 Task: Add a signature Adam Smith containing Regards, Adam Smith to email address softage.10@softage.net and add a label Emergency preparedness
Action: Mouse pressed left at (84, 114)
Screenshot: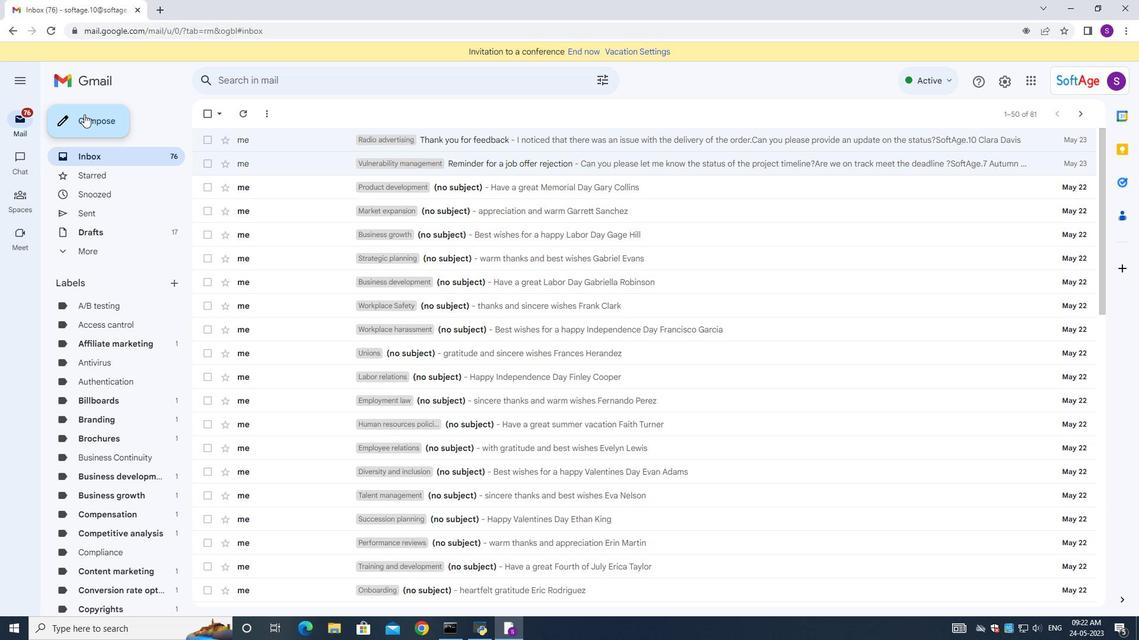 
Action: Mouse moved to (957, 596)
Screenshot: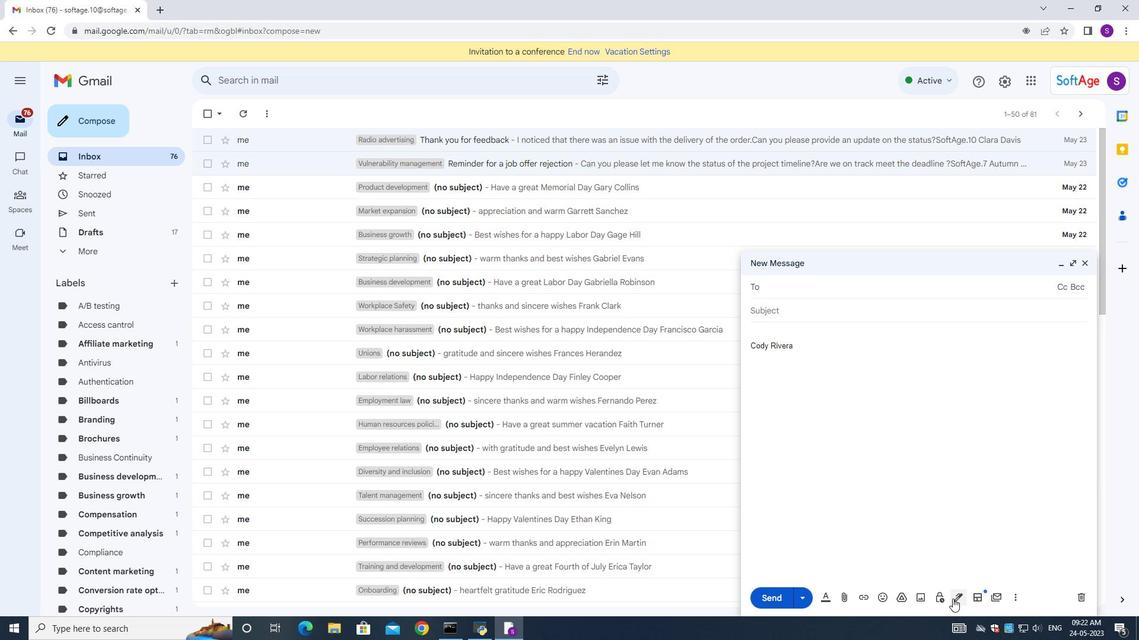 
Action: Mouse pressed left at (957, 596)
Screenshot: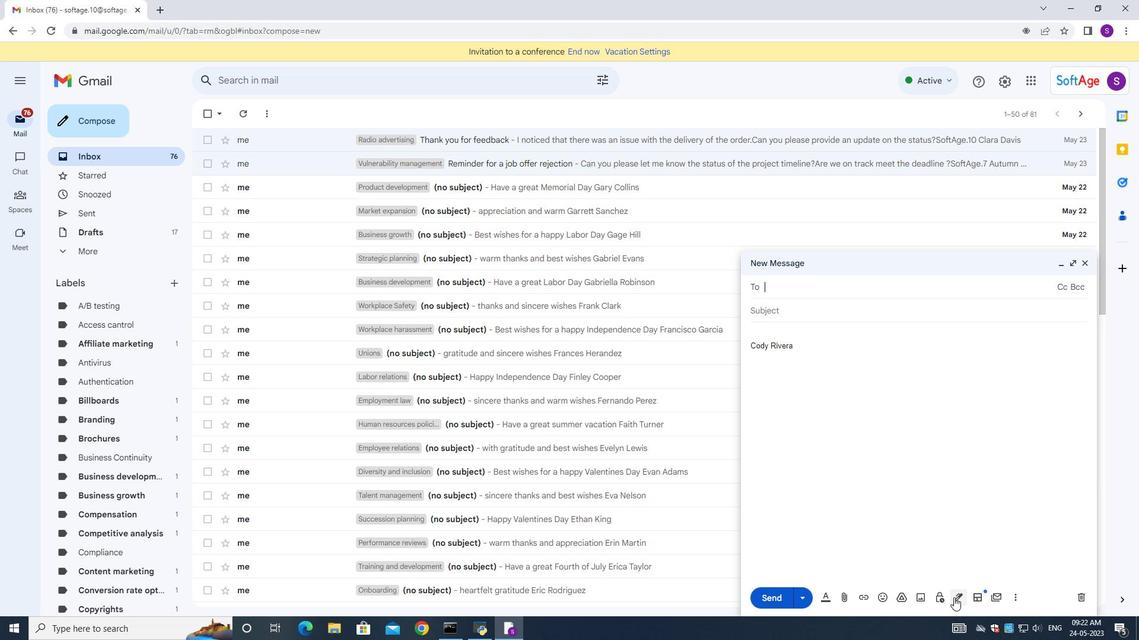 
Action: Mouse moved to (994, 557)
Screenshot: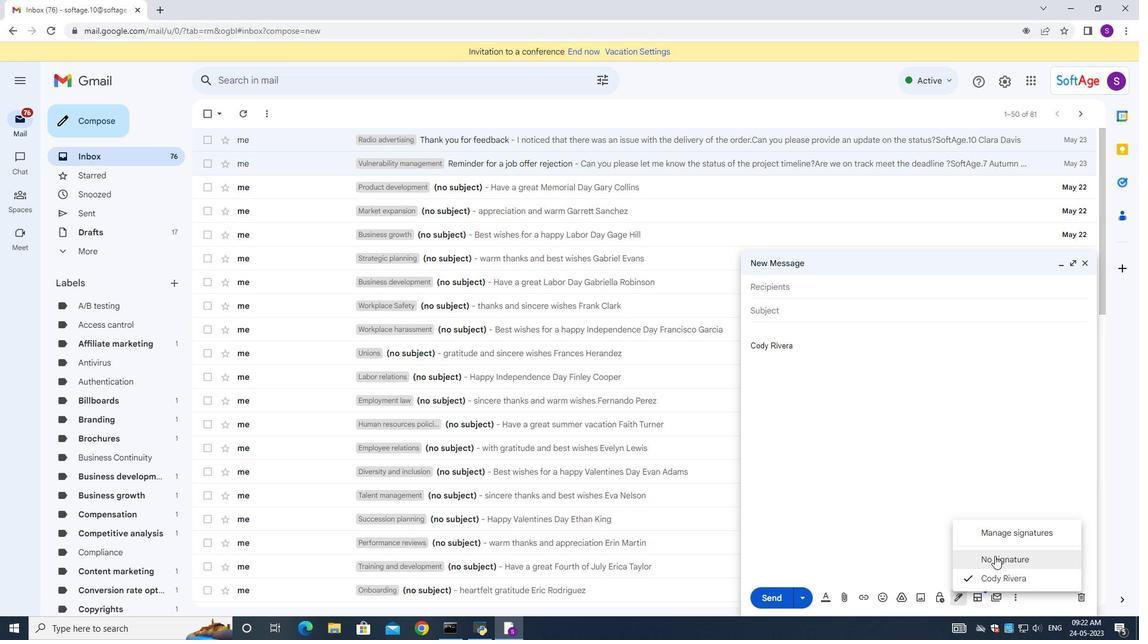 
Action: Mouse pressed left at (994, 557)
Screenshot: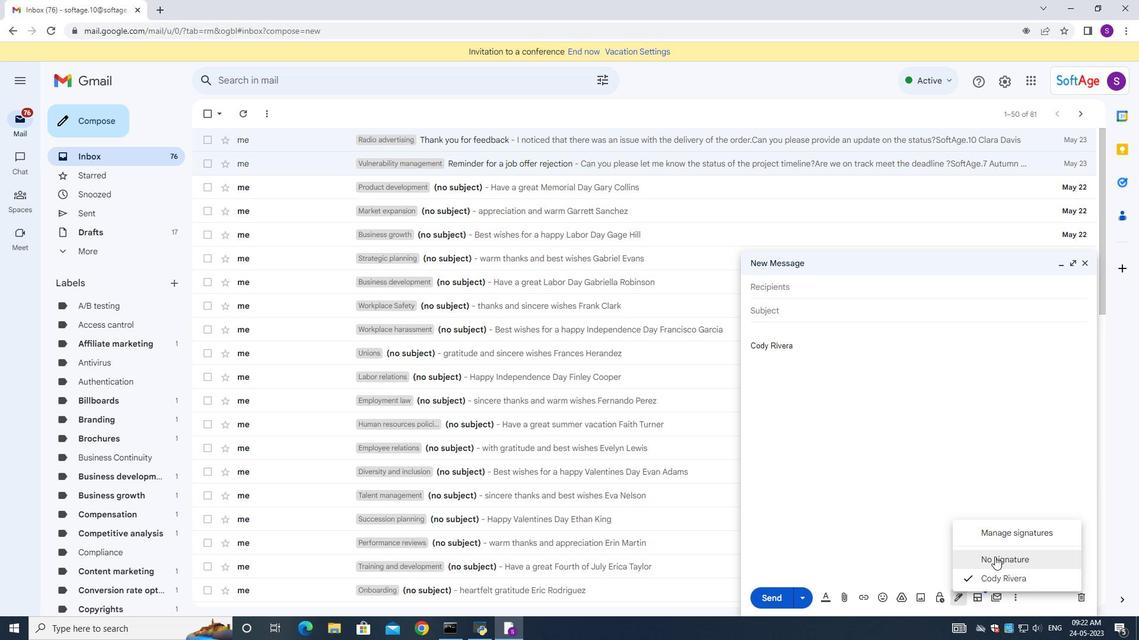 
Action: Mouse moved to (957, 598)
Screenshot: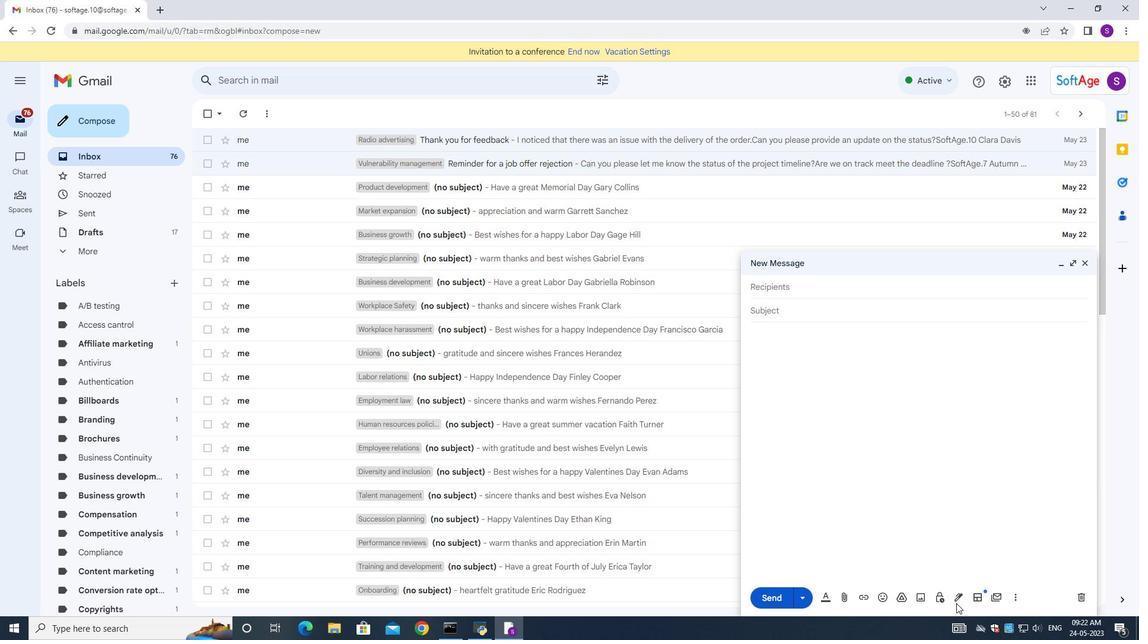 
Action: Mouse pressed left at (957, 598)
Screenshot: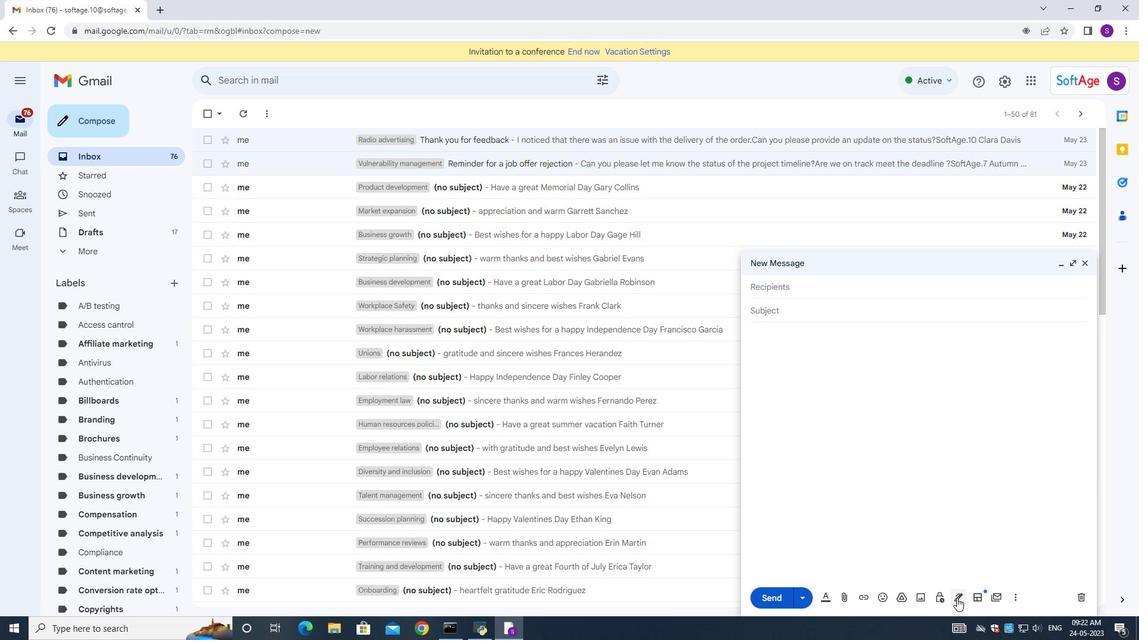 
Action: Mouse moved to (988, 532)
Screenshot: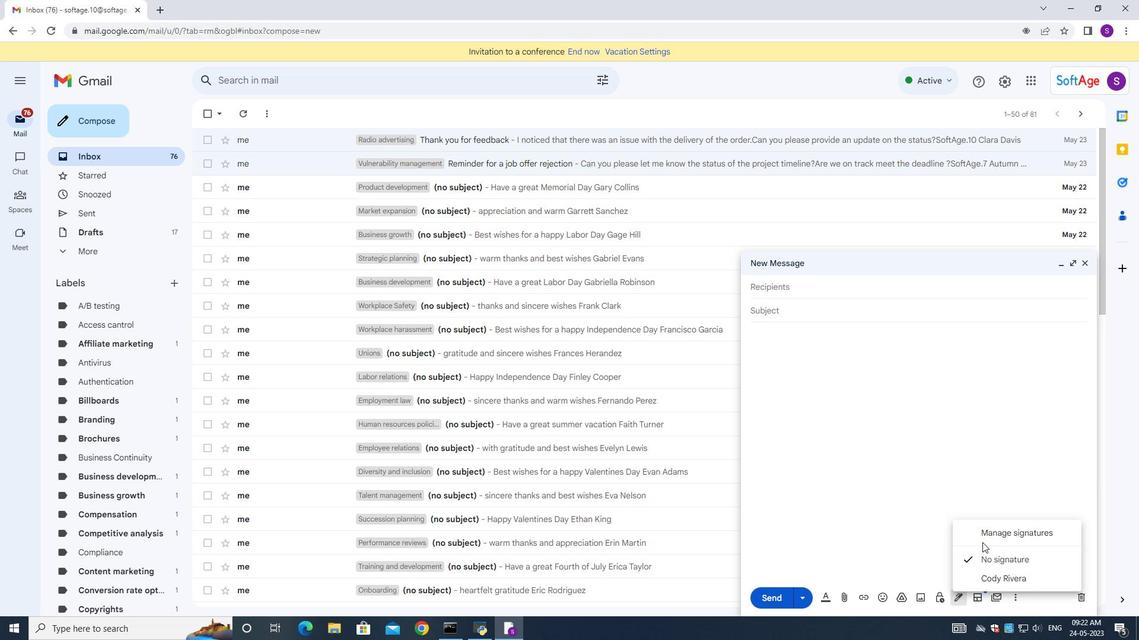 
Action: Mouse pressed left at (988, 532)
Screenshot: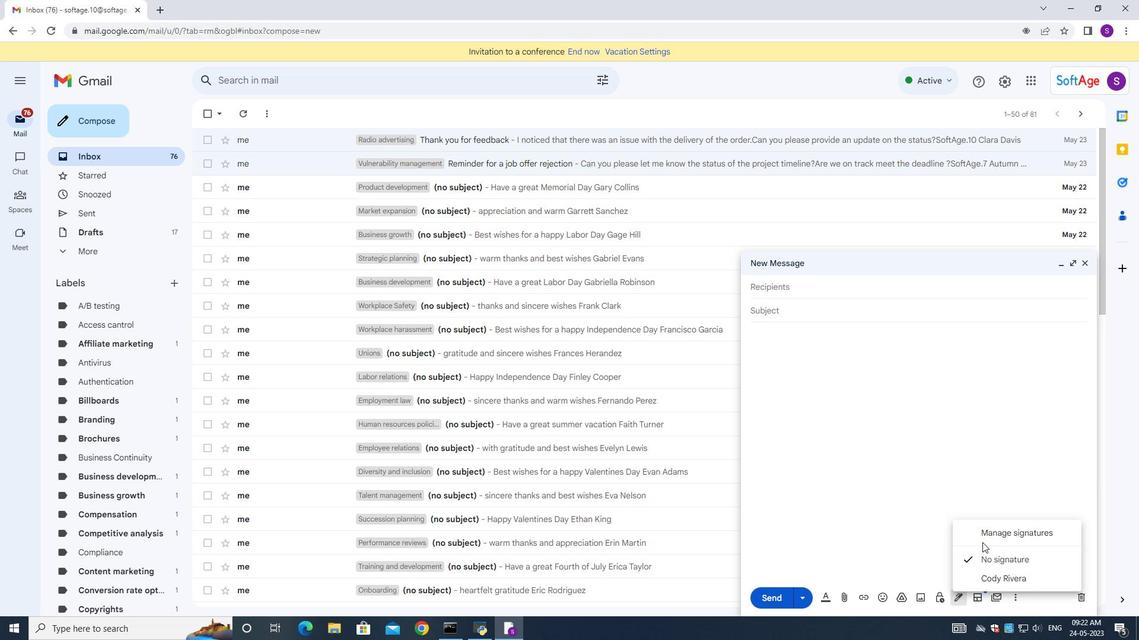 
Action: Mouse moved to (649, 369)
Screenshot: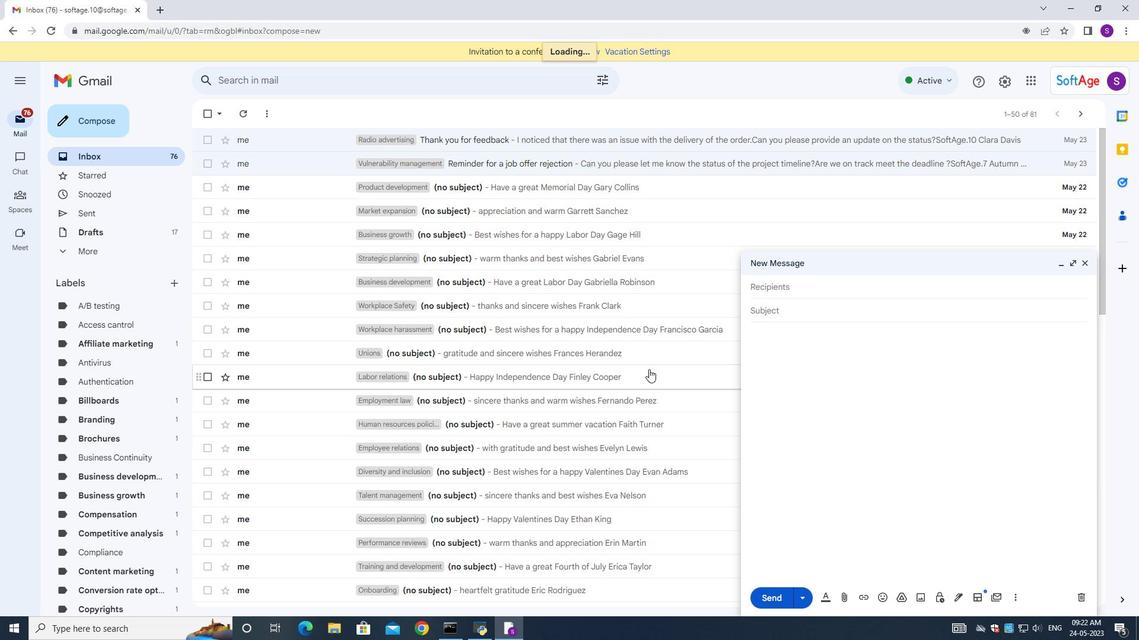 
Action: Mouse scrolled (649, 369) with delta (0, 0)
Screenshot: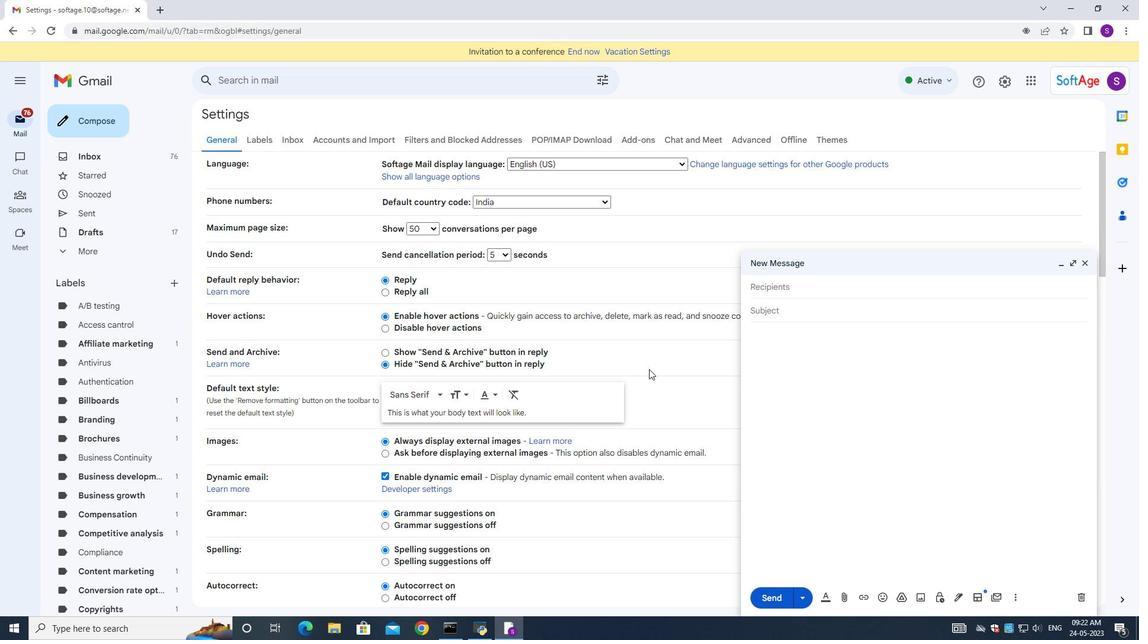 
Action: Mouse scrolled (649, 369) with delta (0, 0)
Screenshot: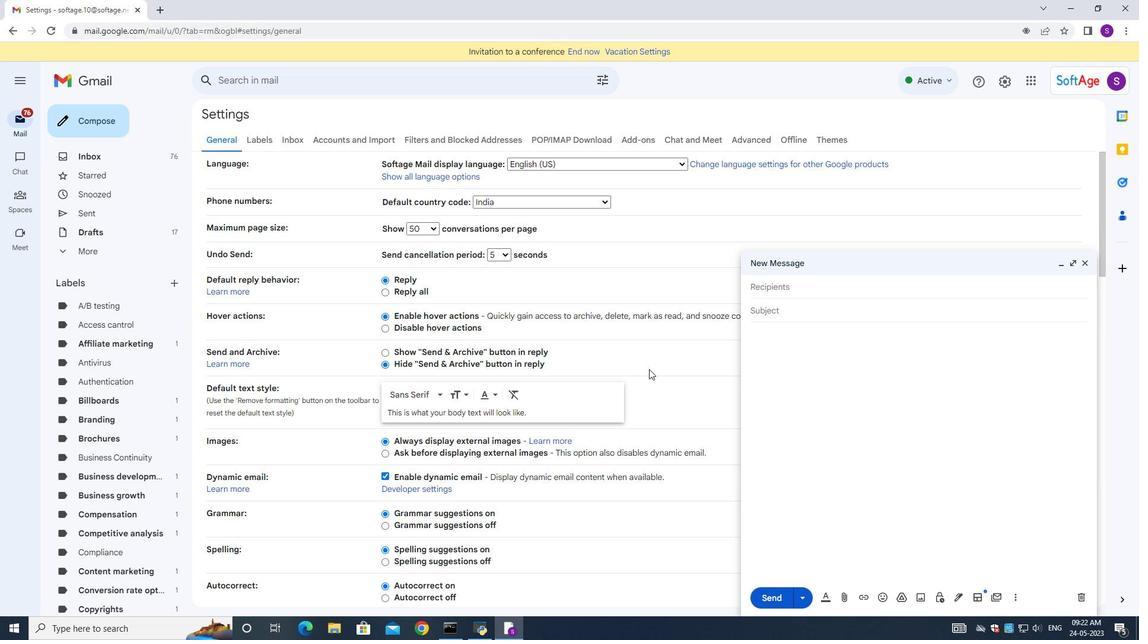 
Action: Mouse scrolled (649, 369) with delta (0, 0)
Screenshot: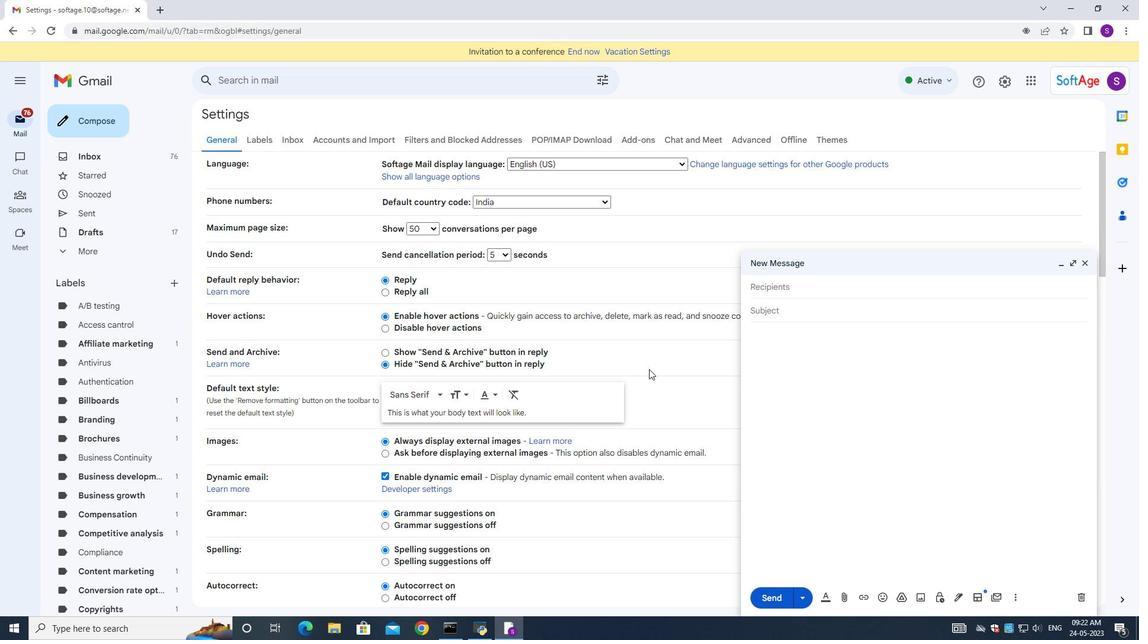 
Action: Mouse scrolled (649, 369) with delta (0, 0)
Screenshot: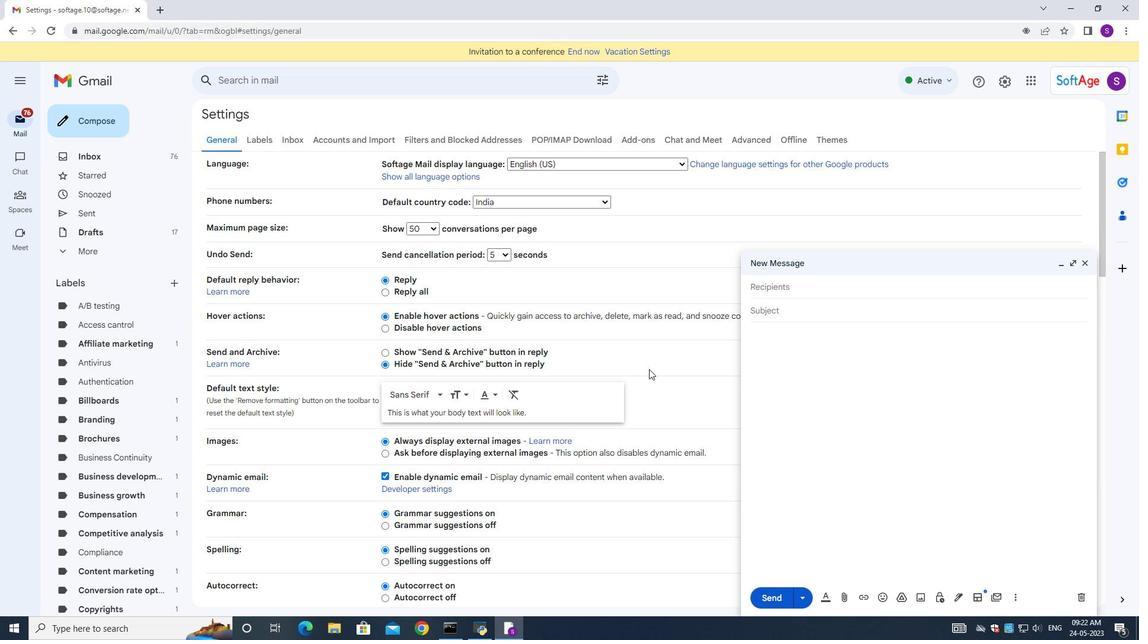 
Action: Mouse scrolled (649, 369) with delta (0, 0)
Screenshot: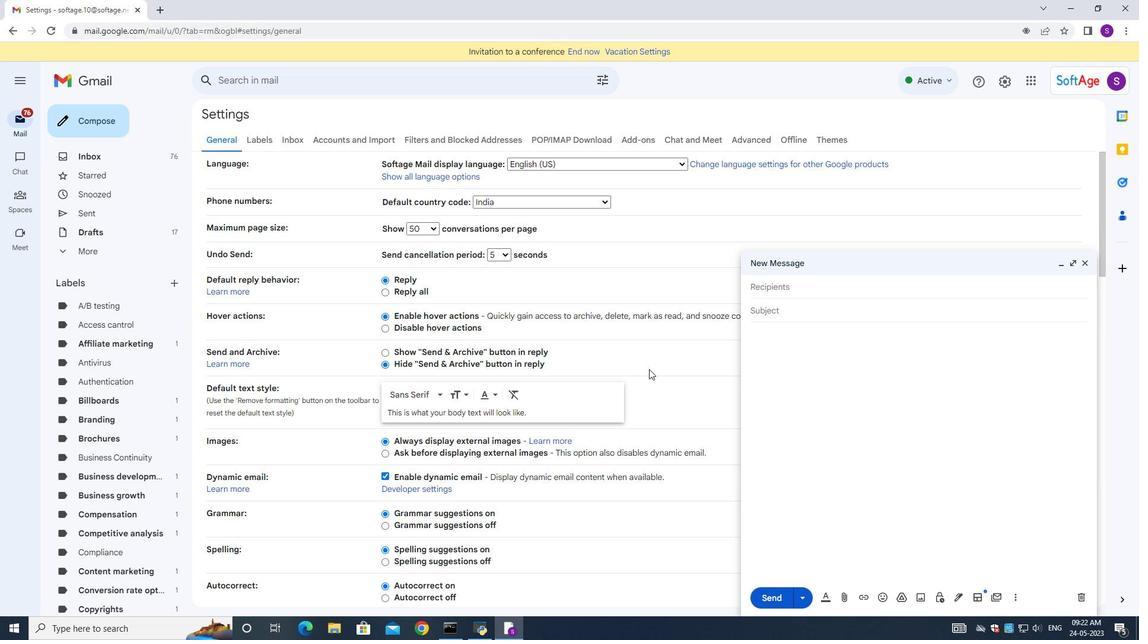 
Action: Mouse scrolled (649, 369) with delta (0, 0)
Screenshot: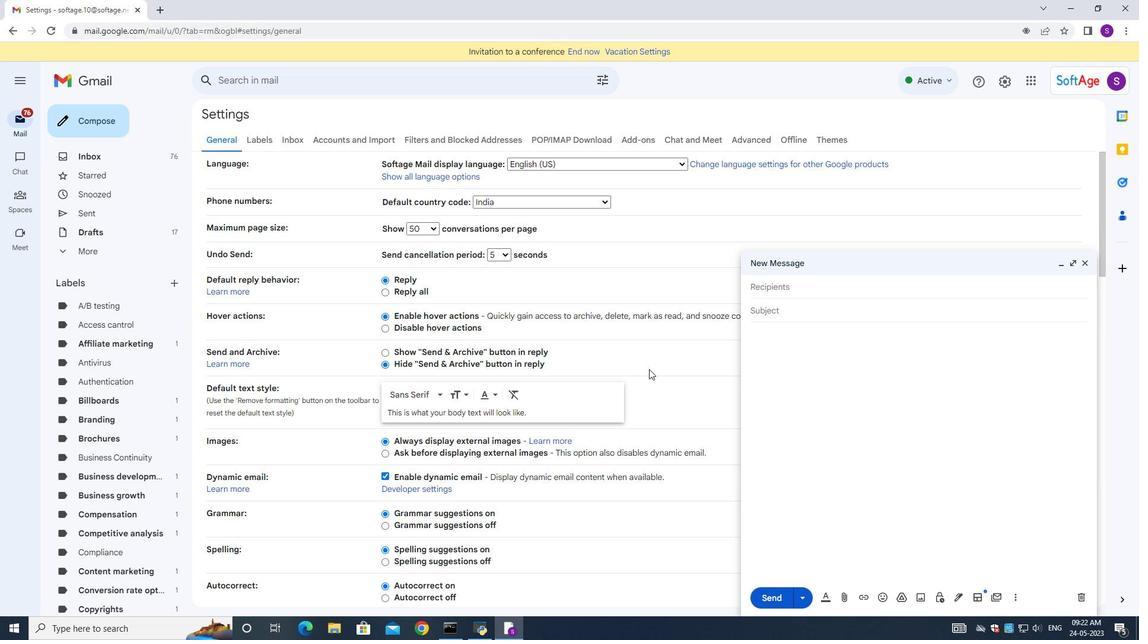 
Action: Mouse scrolled (649, 369) with delta (0, 0)
Screenshot: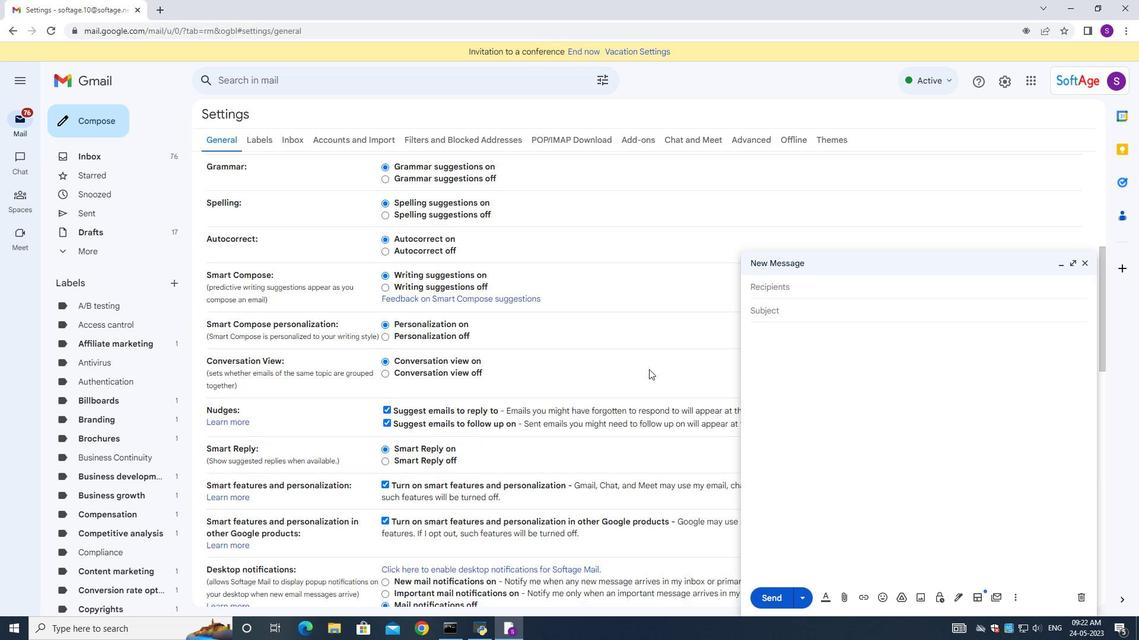 
Action: Mouse scrolled (649, 369) with delta (0, 0)
Screenshot: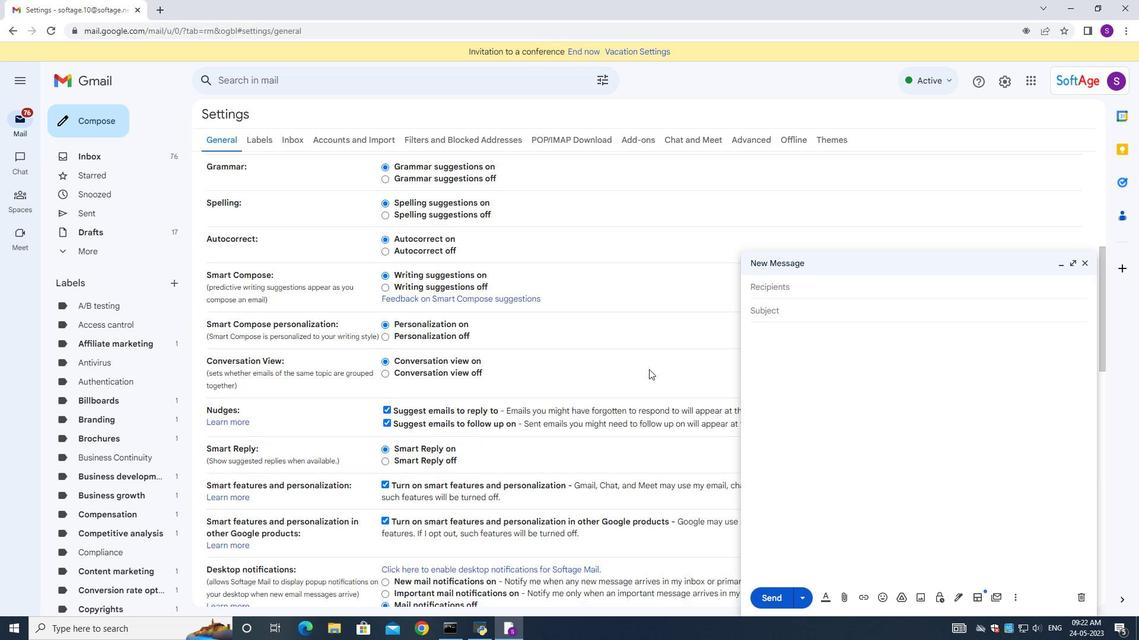 
Action: Mouse scrolled (649, 369) with delta (0, 0)
Screenshot: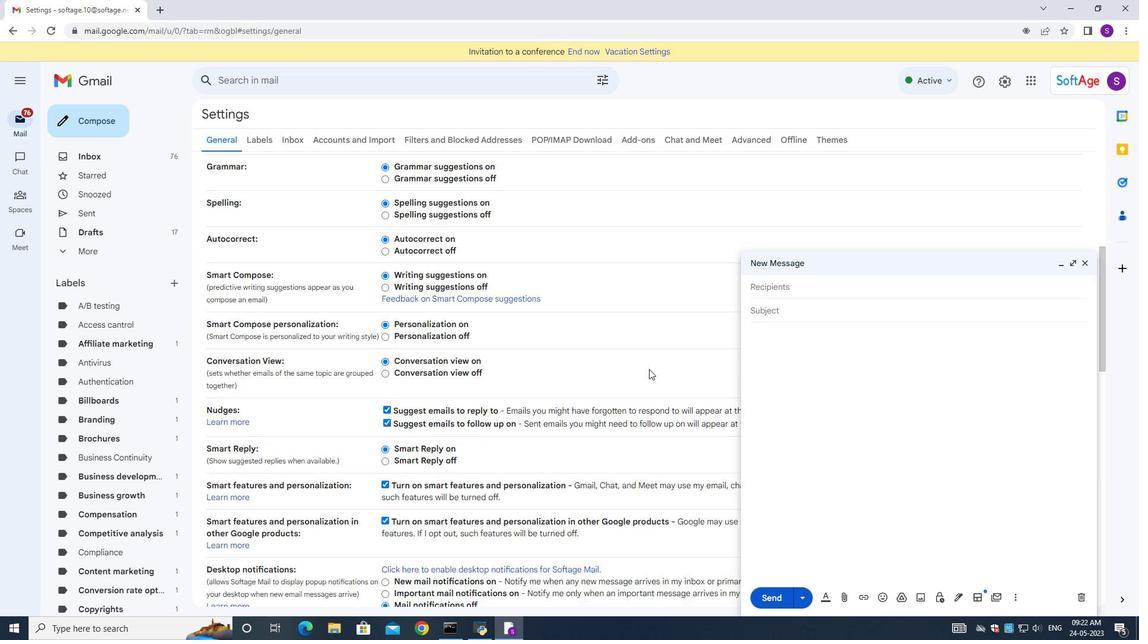 
Action: Mouse scrolled (649, 369) with delta (0, 0)
Screenshot: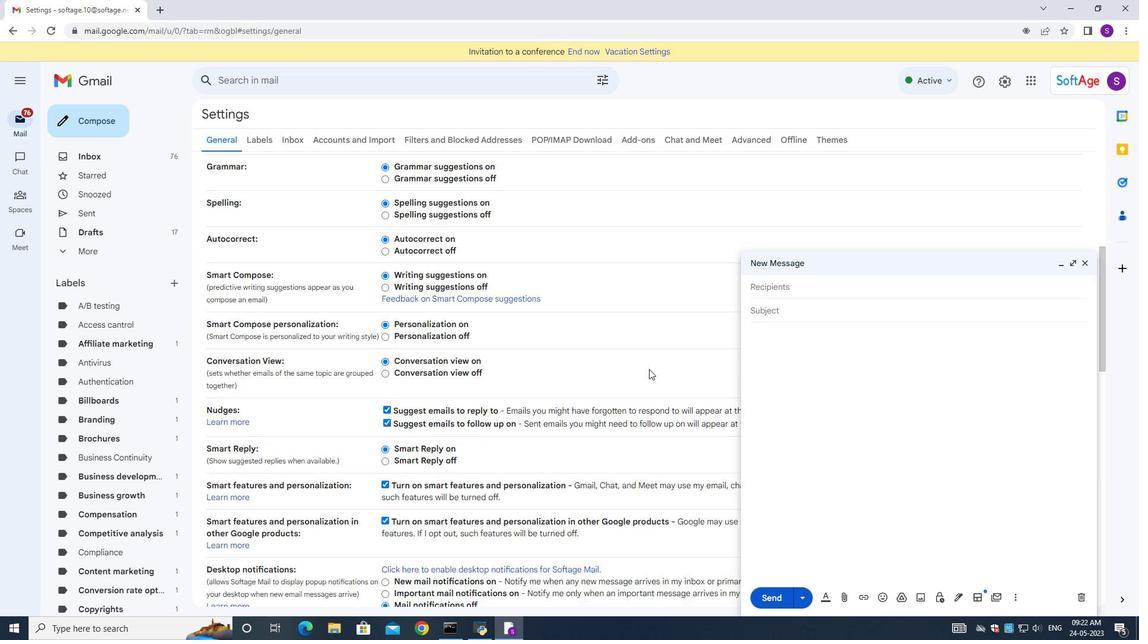 
Action: Mouse scrolled (649, 369) with delta (0, 0)
Screenshot: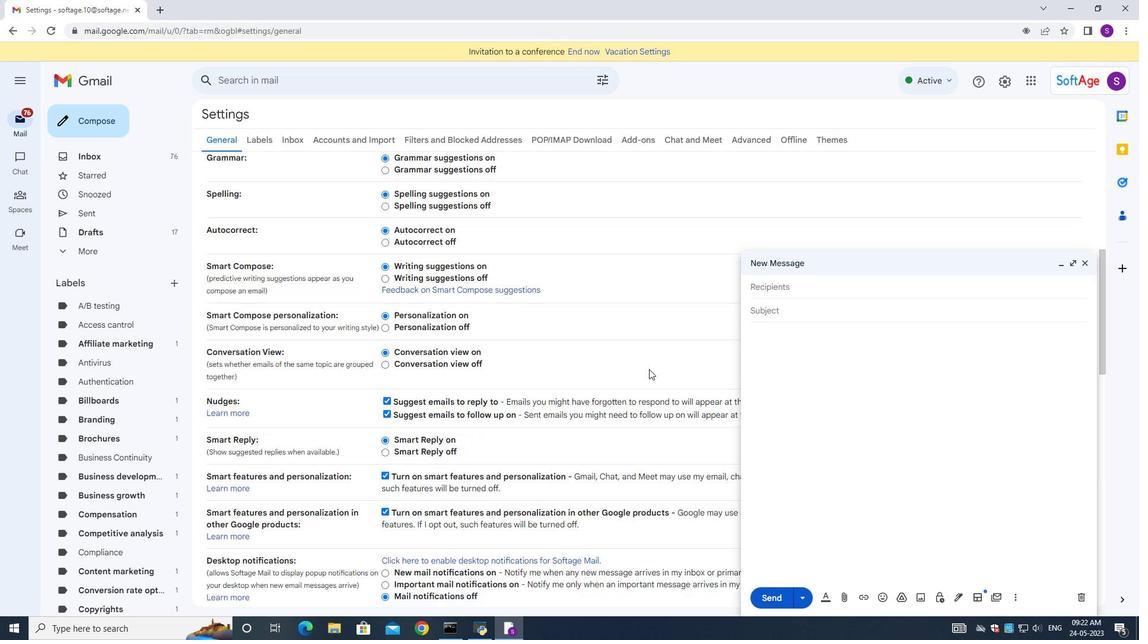 
Action: Mouse moved to (649, 369)
Screenshot: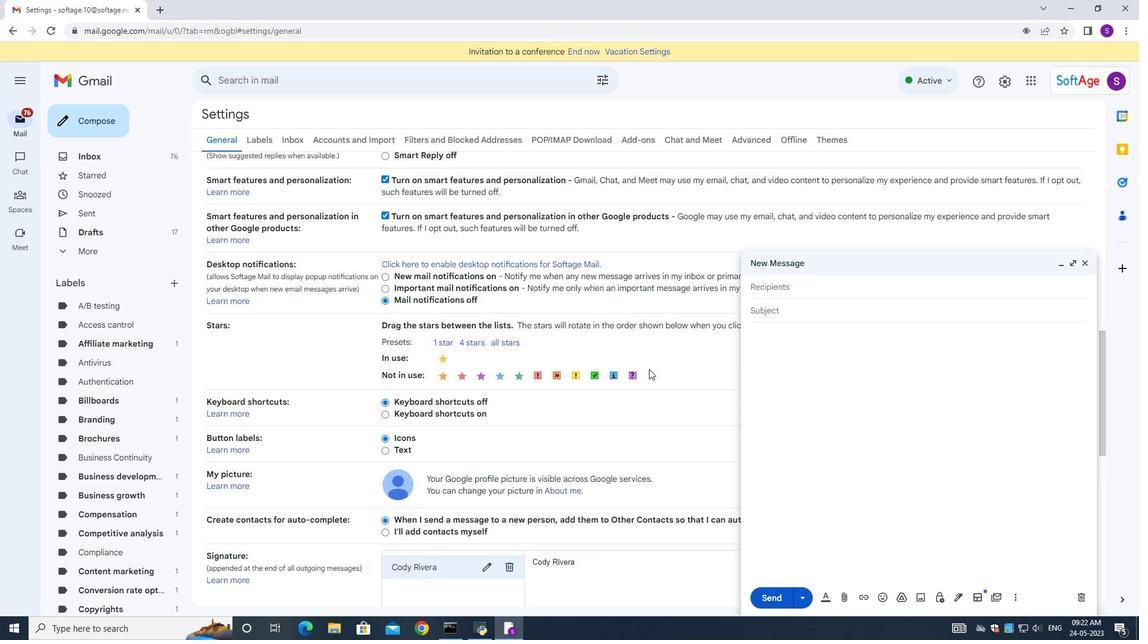 
Action: Mouse scrolled (649, 369) with delta (0, 0)
Screenshot: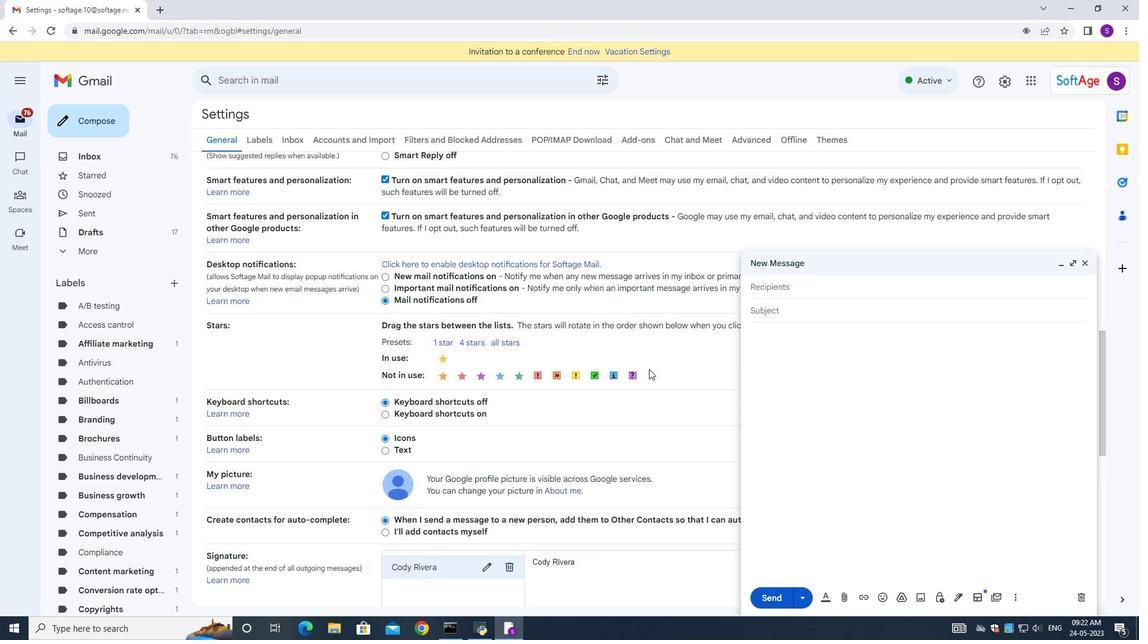 
Action: Mouse moved to (648, 371)
Screenshot: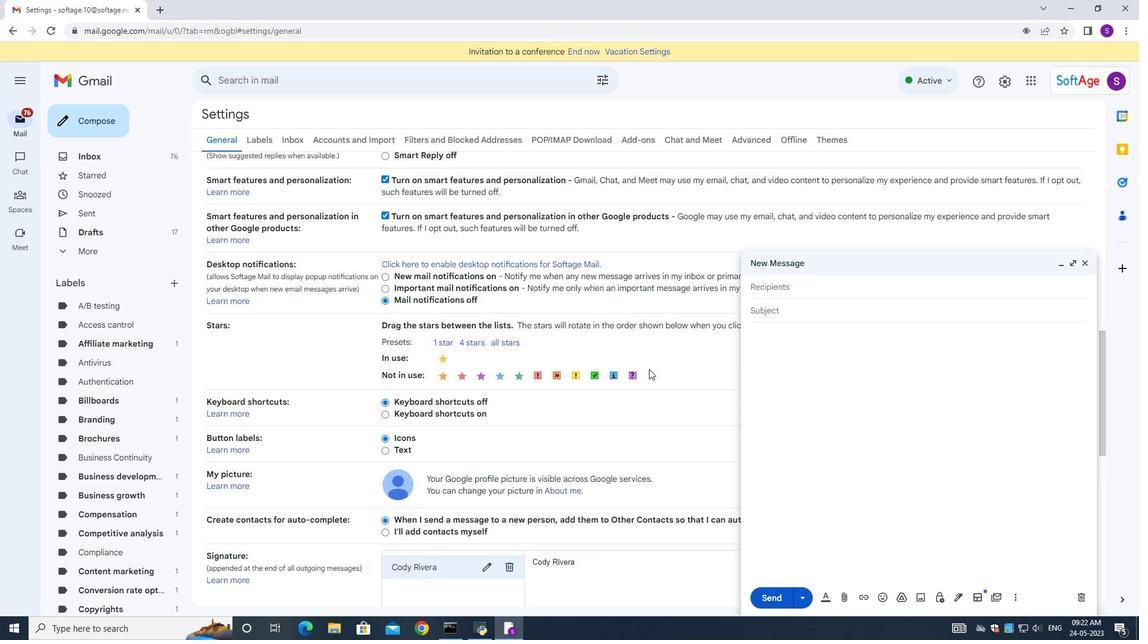 
Action: Mouse scrolled (648, 370) with delta (0, 0)
Screenshot: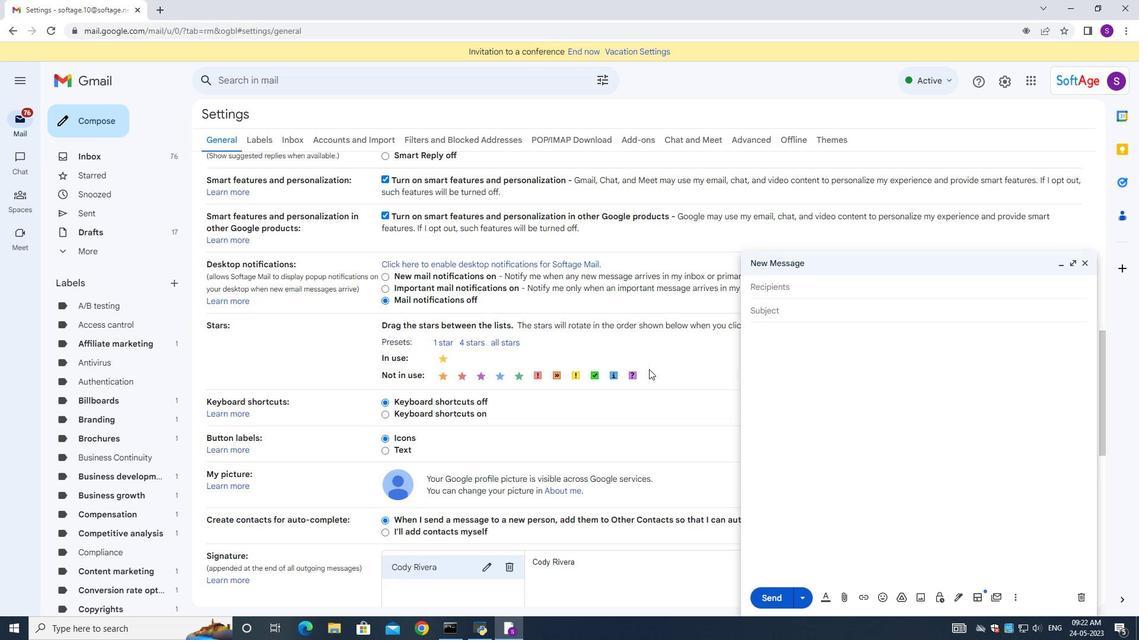 
Action: Mouse moved to (648, 371)
Screenshot: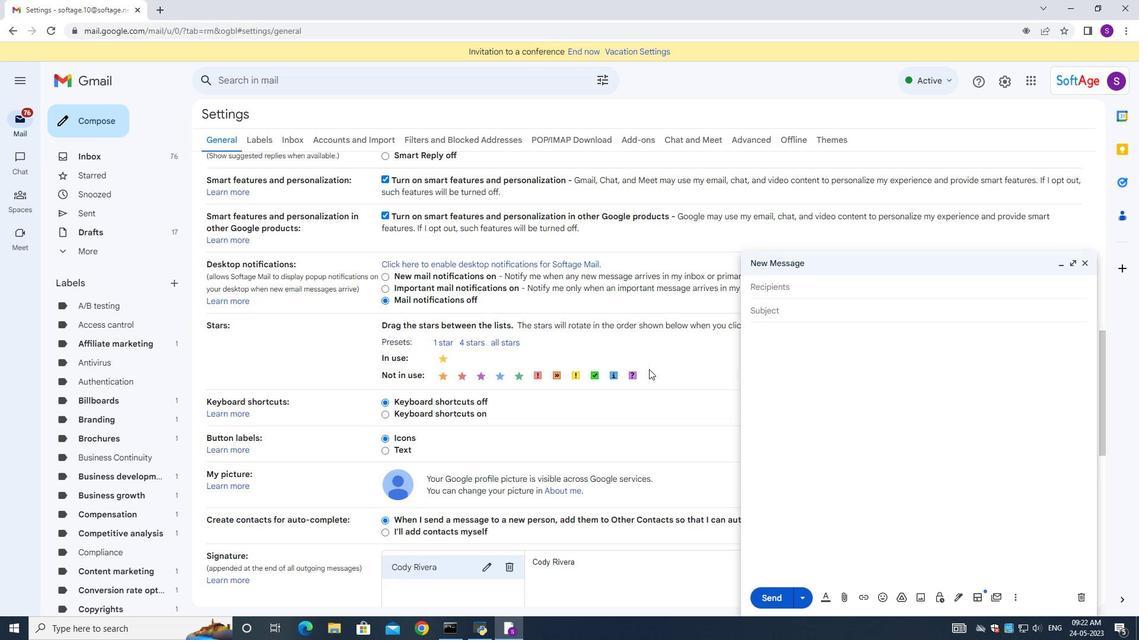 
Action: Mouse scrolled (648, 370) with delta (0, 0)
Screenshot: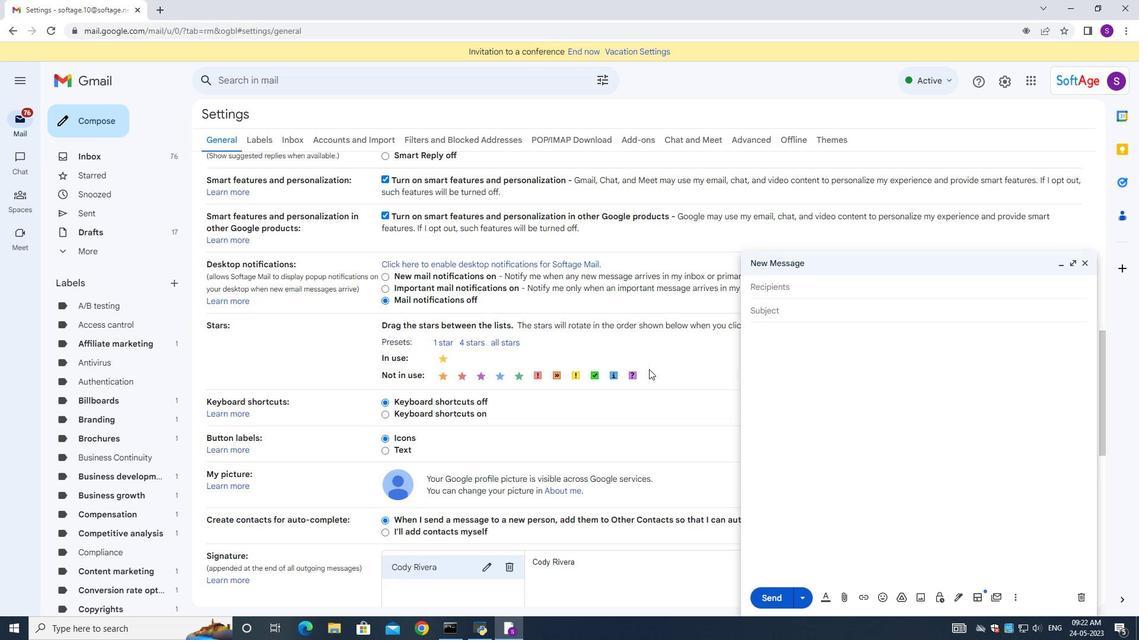 
Action: Mouse scrolled (648, 370) with delta (0, 0)
Screenshot: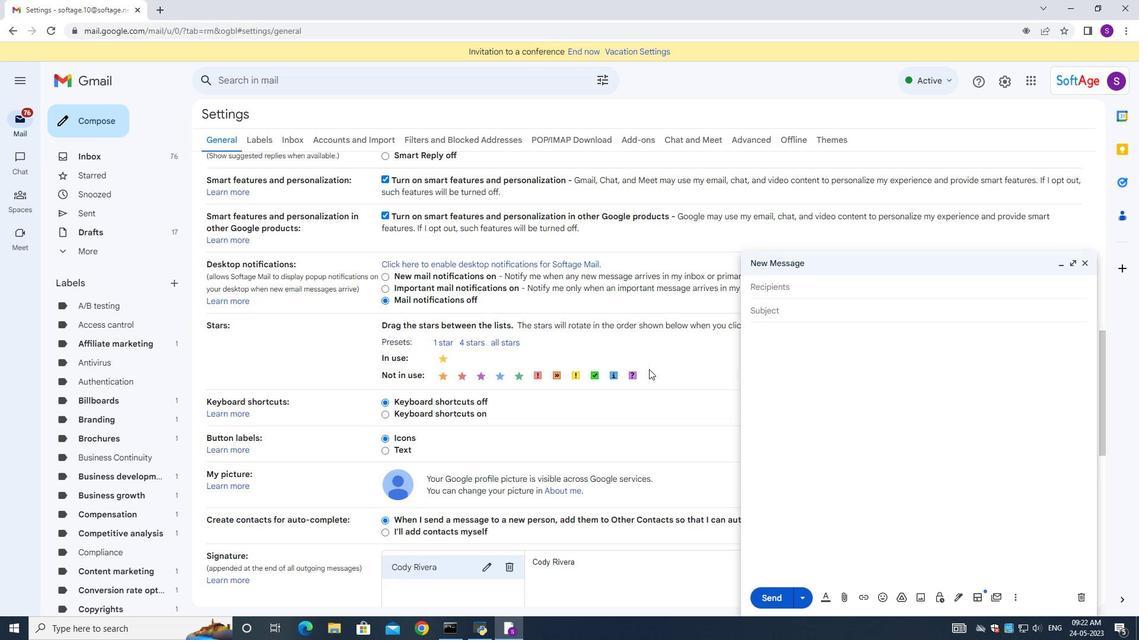 
Action: Mouse moved to (647, 371)
Screenshot: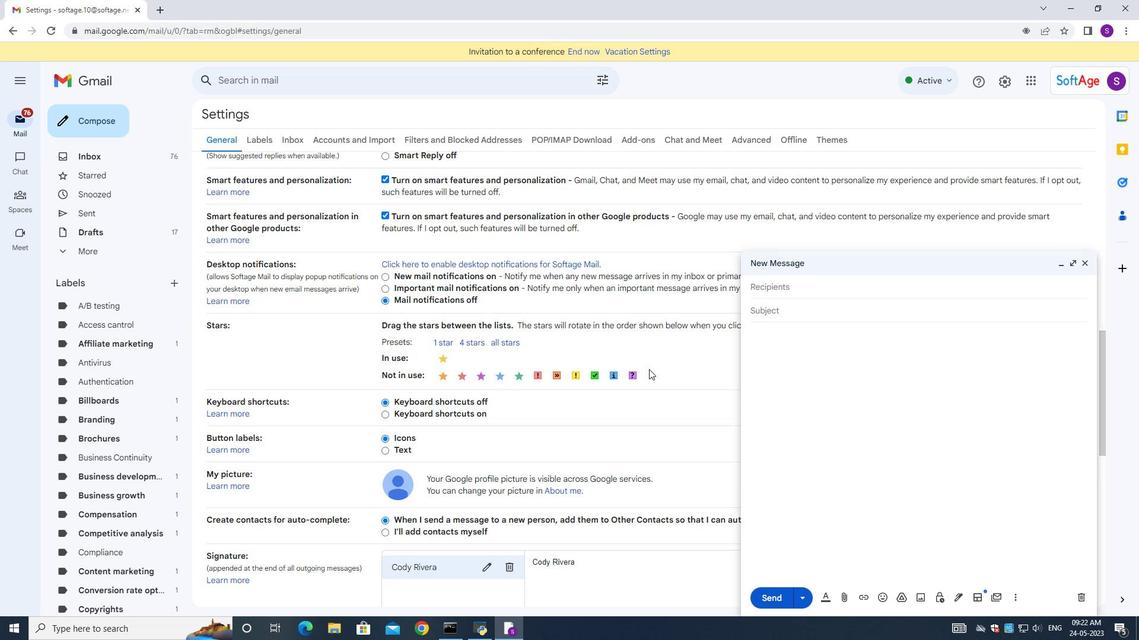 
Action: Mouse scrolled (647, 370) with delta (0, 0)
Screenshot: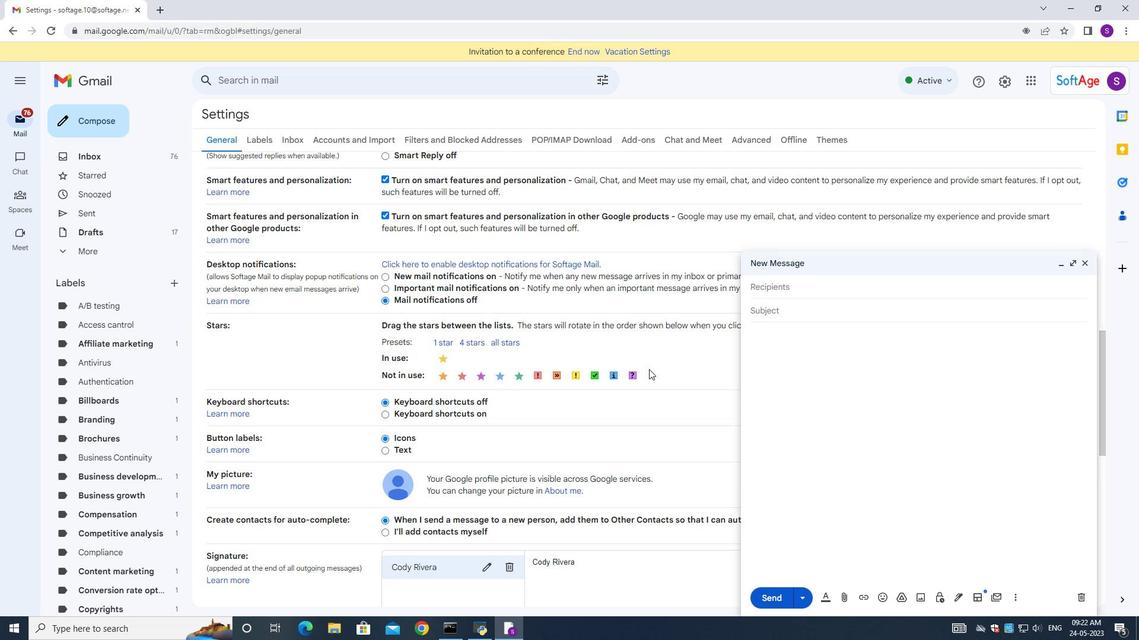 
Action: Mouse moved to (480, 271)
Screenshot: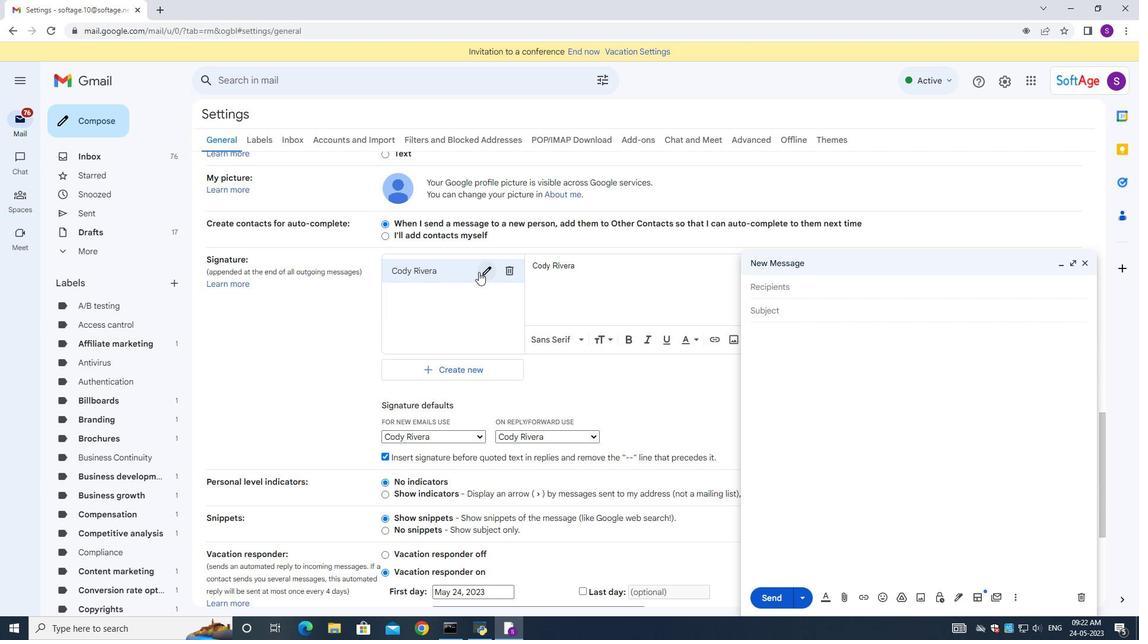 
Action: Mouse pressed left at (480, 271)
Screenshot: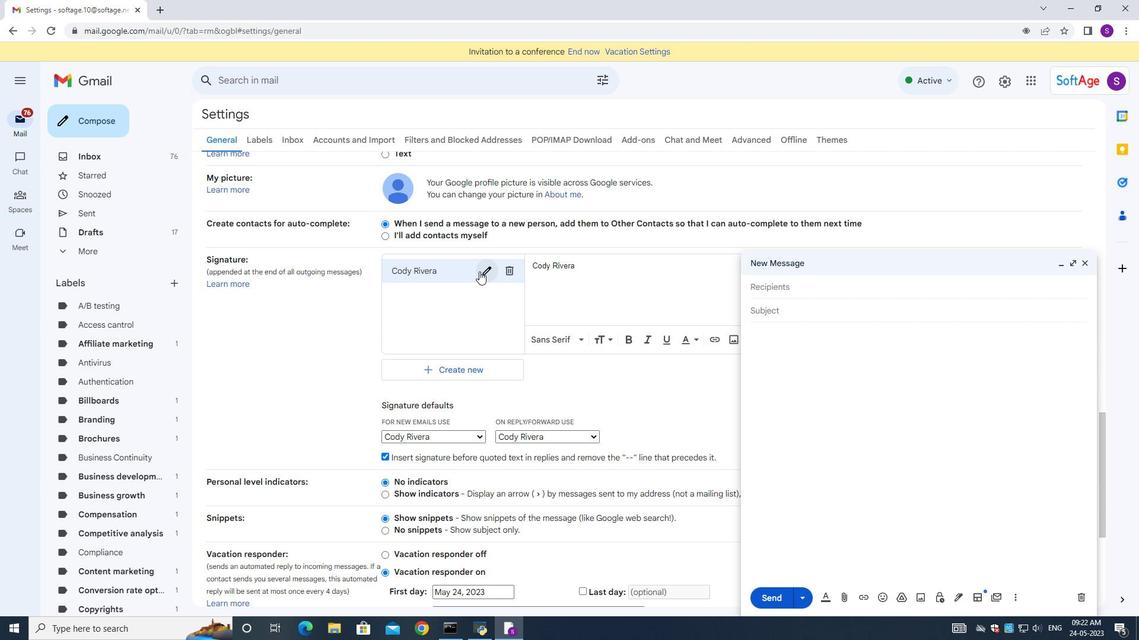 
Action: Mouse moved to (480, 271)
Screenshot: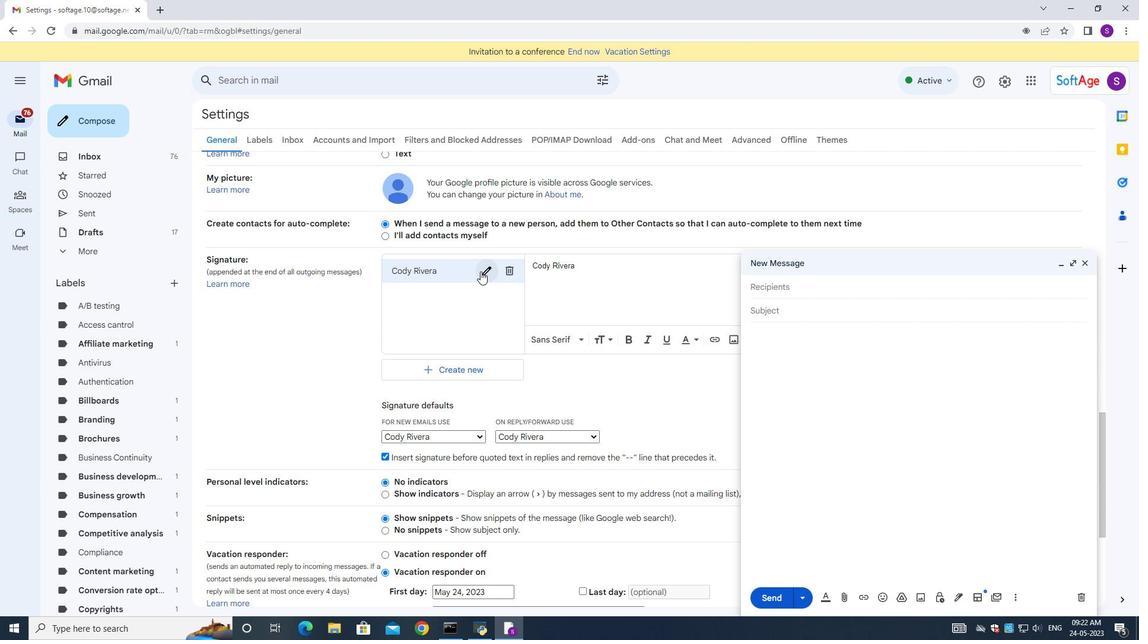 
Action: Key pressed ctrl+A<Key.backspace><Key.shift><Key.shift><Key.shift><Key.shift><Key.shift><Key.shift><Key.shift><Key.shift><Key.shift><Key.shift><Key.shift><Key.shift><Key.shift><Key.shift><Key.shift><Key.shift><Key.shift><Key.shift><Key.shift><Key.shift><Key.shift><Key.shift><Key.shift><Key.shift><Key.shift><Key.shift><Key.shift><Key.shift><Key.shift><Key.shift><Key.shift><Key.shift><Key.shift><Key.shift><Key.shift><Key.shift><Key.shift><Key.shift><Key.shift><Key.shift><Key.shift><Key.shift><Key.shift><Key.shift><Key.shift><Key.shift><Key.shift><Key.shift><Key.shift><Key.shift><Key.shift><Key.shift><Key.shift><Key.shift><Key.shift><Key.shift><Key.shift><Key.shift><Key.shift><Key.shift><Key.shift><Key.shift><Key.shift><Key.shift><Key.shift><Key.shift><Key.shift><Key.shift><Key.shift><Key.shift><Key.shift><Key.shift><Key.shift><Key.shift><Key.shift><Key.shift><Key.shift><Key.shift><Key.shift><Key.shift><Key.shift><Key.shift><Key.shift><Key.shift><Key.shift><Key.shift><Key.shift><Key.shift><Key.shift><Key.shift><Key.shift><Key.shift><Key.shift><Key.shift><Key.shift><Key.shift><Key.shift><Key.shift><Key.shift><Key.shift><Key.shift><Key.shift><Key.shift><Key.shift><Key.shift><Key.shift><Key.shift><Key.shift><Key.shift><Key.shift><Key.shift><Key.shift><Key.shift><Key.shift><Key.shift><Key.shift><Key.shift><Key.shift><Key.shift><Key.shift><Key.shift><Key.shift><Key.shift><Key.shift><Key.shift><Key.shift><Key.shift><Key.shift><Key.shift><Key.shift><Key.shift><Key.shift><Key.shift><Key.shift><Key.shift><Key.shift><Key.shift><Key.shift><Key.shift><Key.shift><Key.shift><Key.shift><Key.shift><Key.shift><Key.shift><Key.shift><Key.shift><Key.shift><Key.shift><Key.shift><Key.shift><Key.shift><Key.shift><Key.shift><Key.shift><Key.shift><Key.shift><Key.shift><Key.shift><Key.shift><Key.shift><Key.shift><Key.shift><Key.shift><Key.shift><Key.shift>Adam<Key.space><Key.shift><Key.shift><Key.shift><Key.shift><Key.shift><Key.shift><Key.shift><Key.shift><Key.shift><Key.shift><Key.shift><Key.shift><Key.shift><Key.shift><Key.shift><Key.shift>Smith<Key.space>
Screenshot: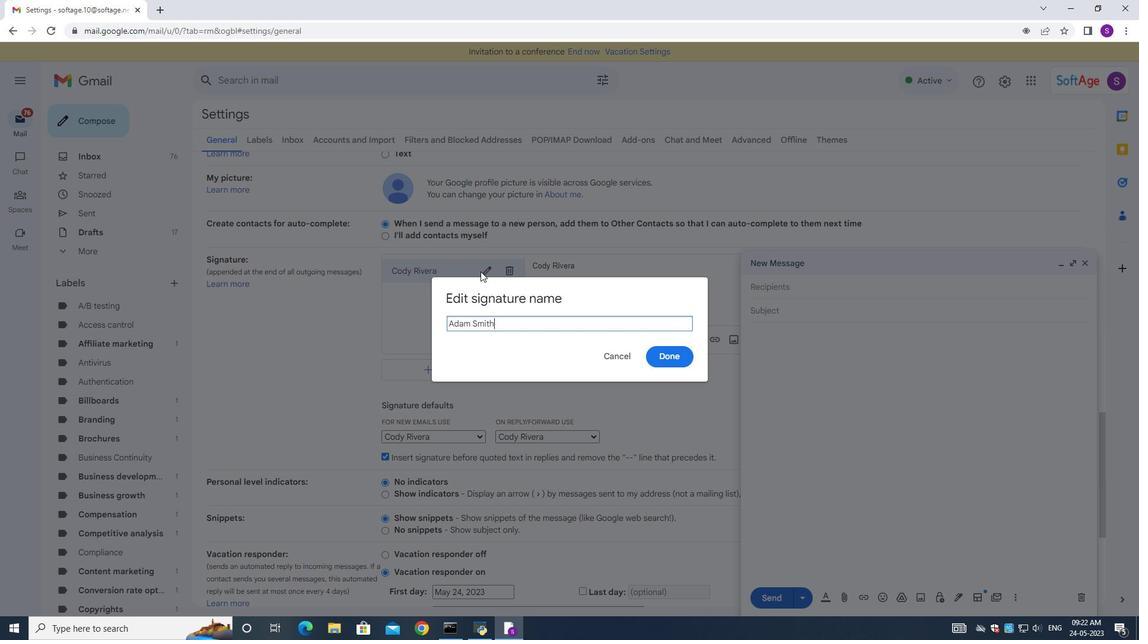
Action: Mouse moved to (659, 355)
Screenshot: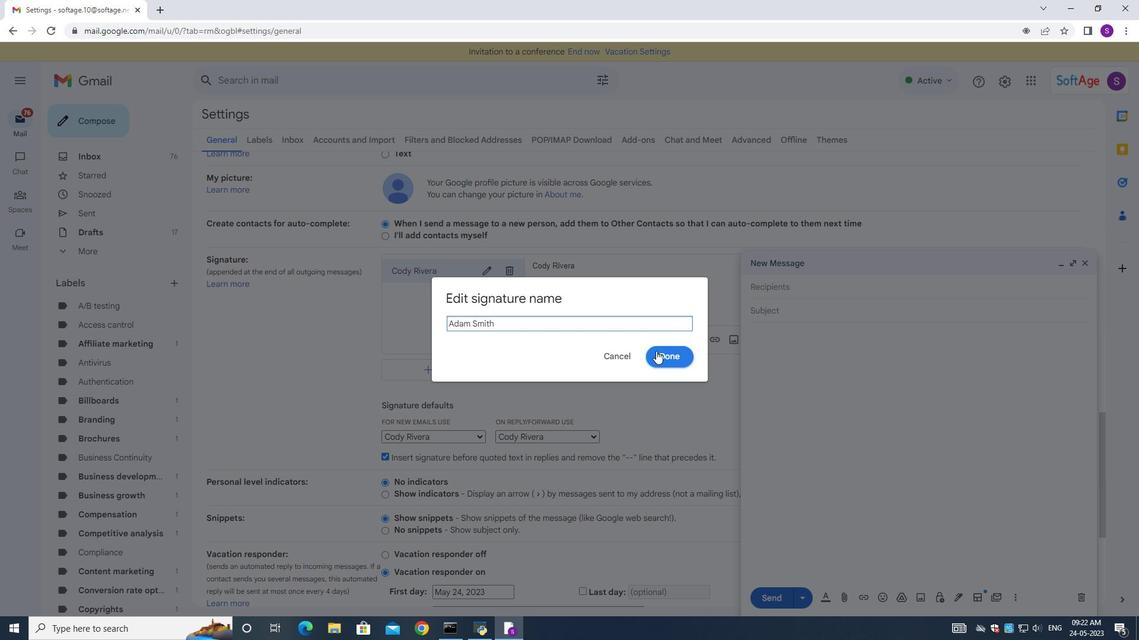 
Action: Mouse pressed left at (659, 355)
Screenshot: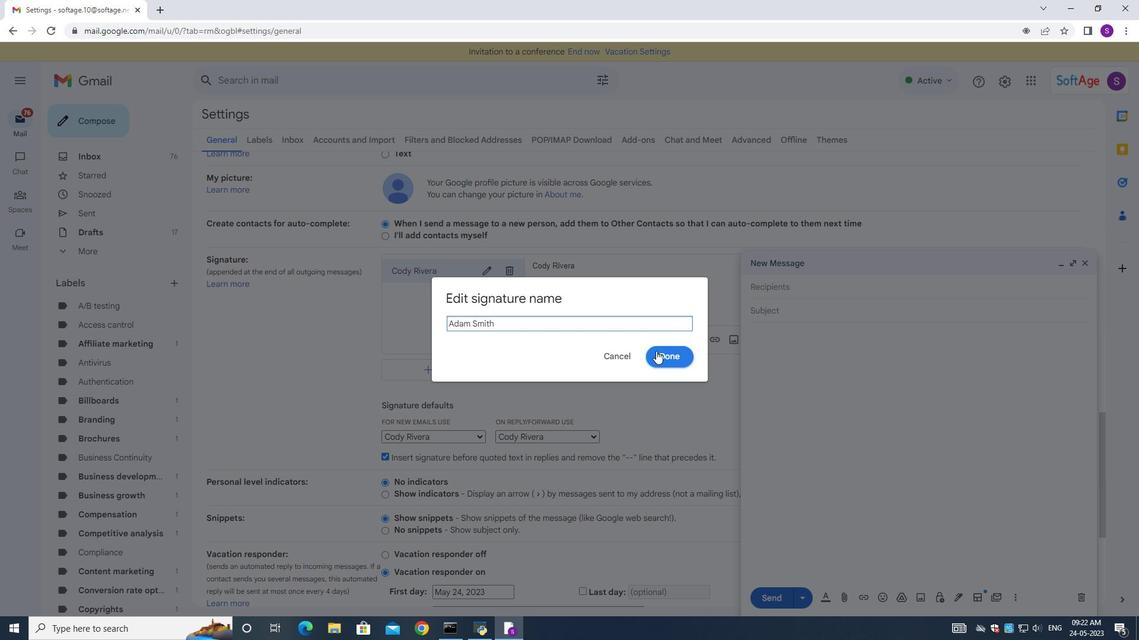 
Action: Mouse moved to (621, 301)
Screenshot: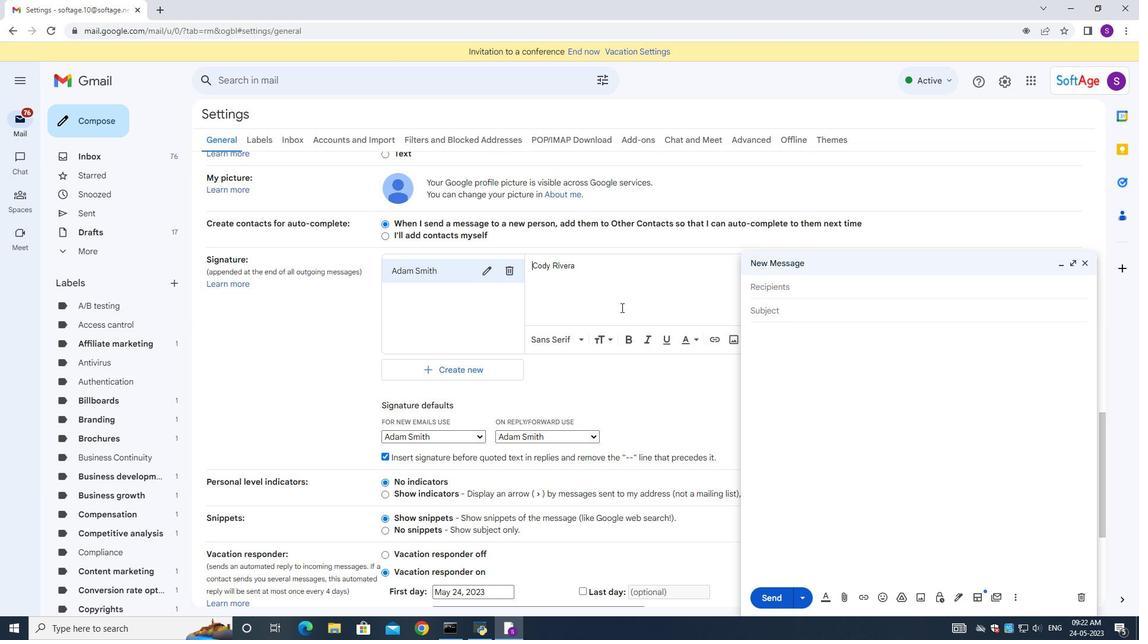 
Action: Mouse pressed left at (621, 301)
Screenshot: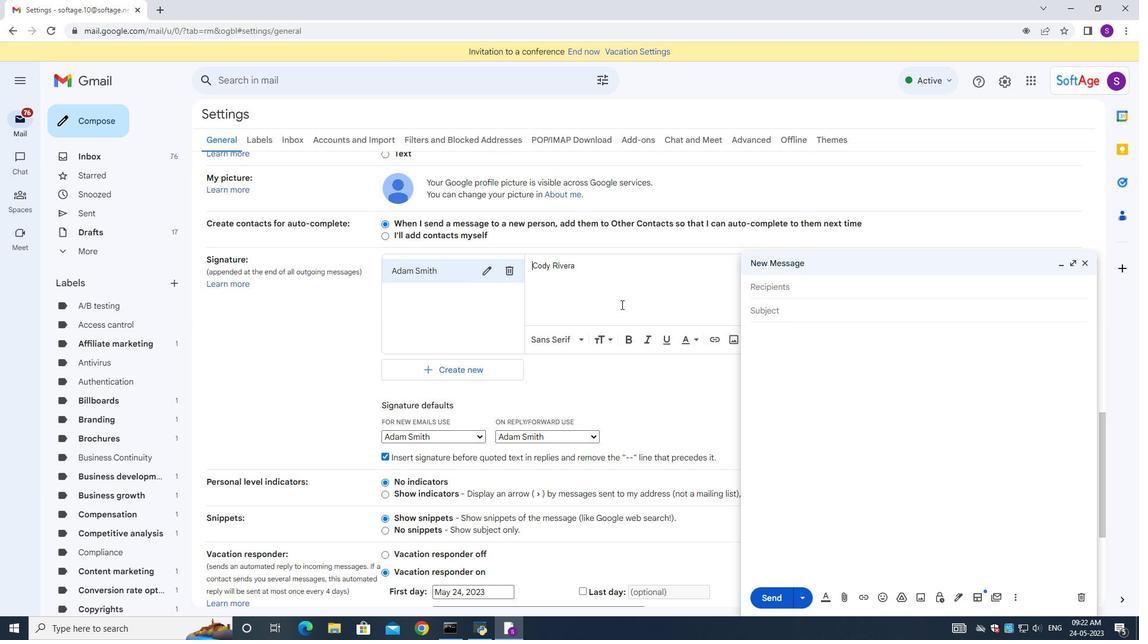 
Action: Key pressed ctrl+A<Key.backspace><Key.shift><Key.shift><Key.shift><Key.shift><Key.shift><Key.shift><Key.shift><Key.shift><Key.shift><Key.shift><Key.shift><Key.shift><Key.shift><Key.shift><Key.shift><Key.shift><Key.shift><Key.shift><Key.shift><Key.shift><Key.shift><Key.shift><Key.shift><Key.shift><Key.shift><Key.shift><Key.shift><Key.shift><Key.shift><Key.shift><Key.shift><Key.shift><Key.shift><Key.shift><Key.shift><Key.shift><Key.shift><Key.shift><Key.shift><Key.shift><Key.shift><Key.shift><Key.shift><Key.shift><Key.shift><Key.shift><Key.shift><Key.shift><Key.shift><Key.shift><Key.shift>Regae<Key.backspace>rds,<Key.enter><Key.shift>Adam<Key.space><Key.shift>Smith
Screenshot: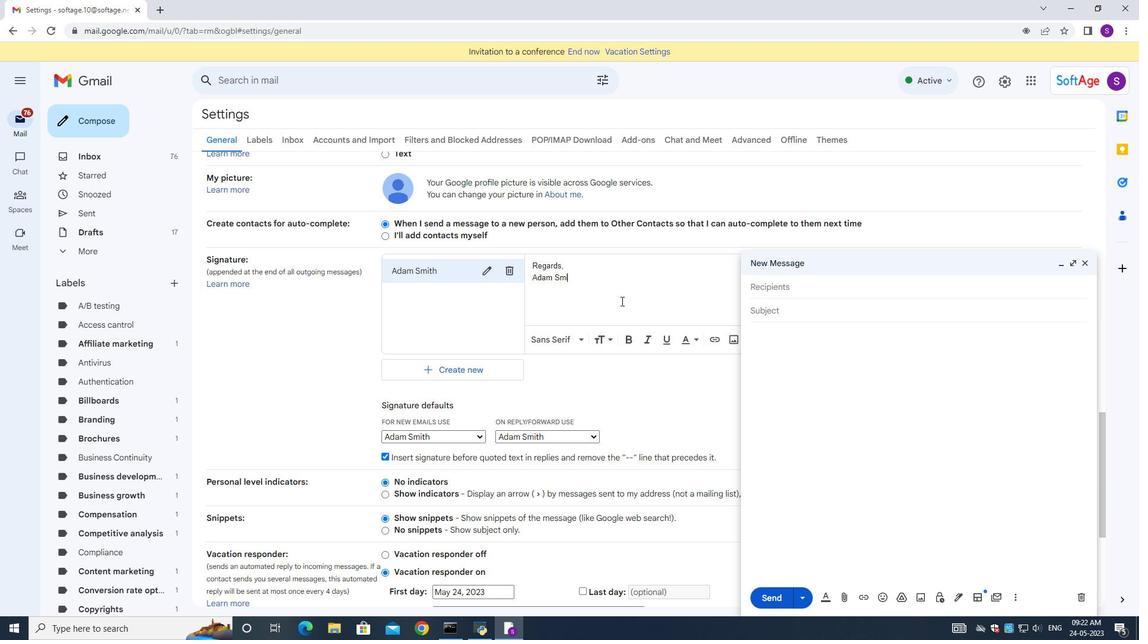 
Action: Mouse moved to (623, 281)
Screenshot: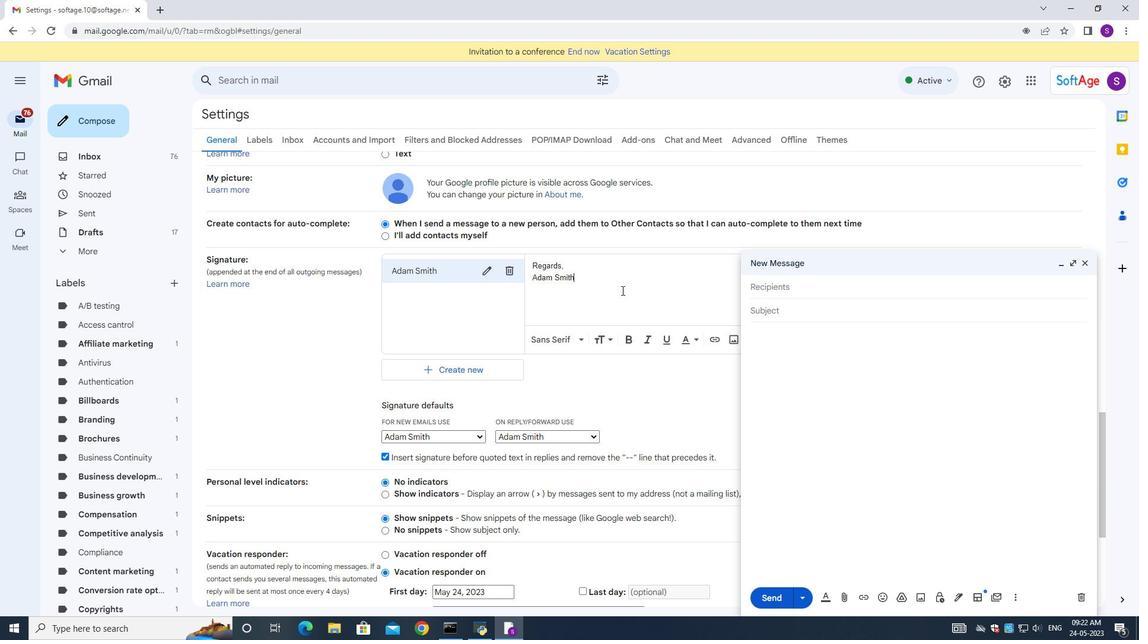 
Action: Mouse pressed left at (623, 281)
Screenshot: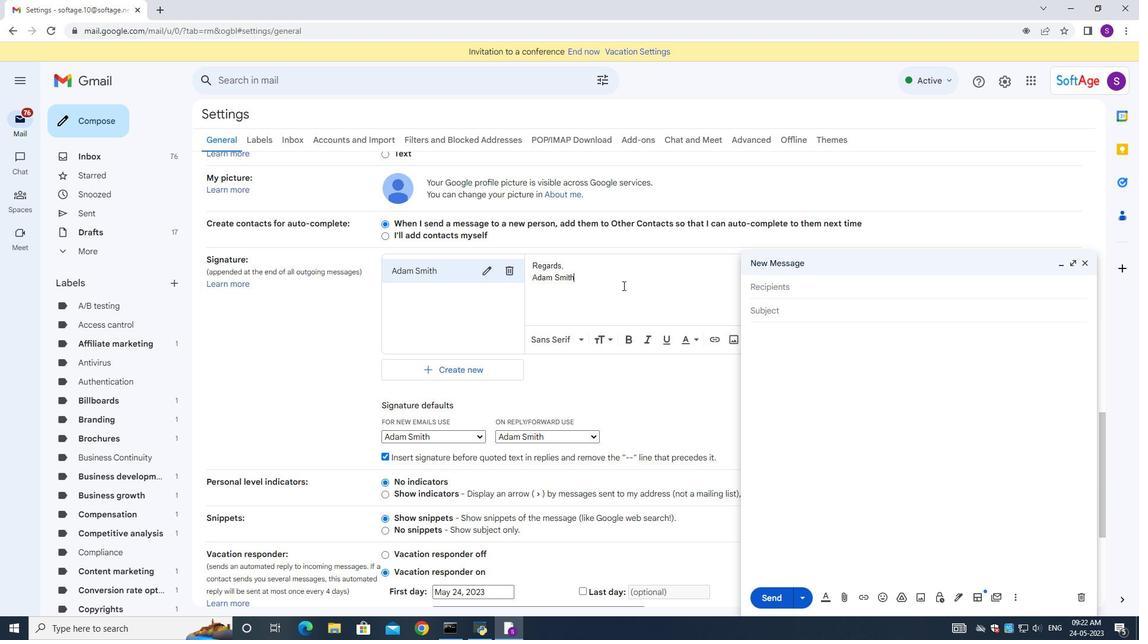 
Action: Mouse moved to (1080, 260)
Screenshot: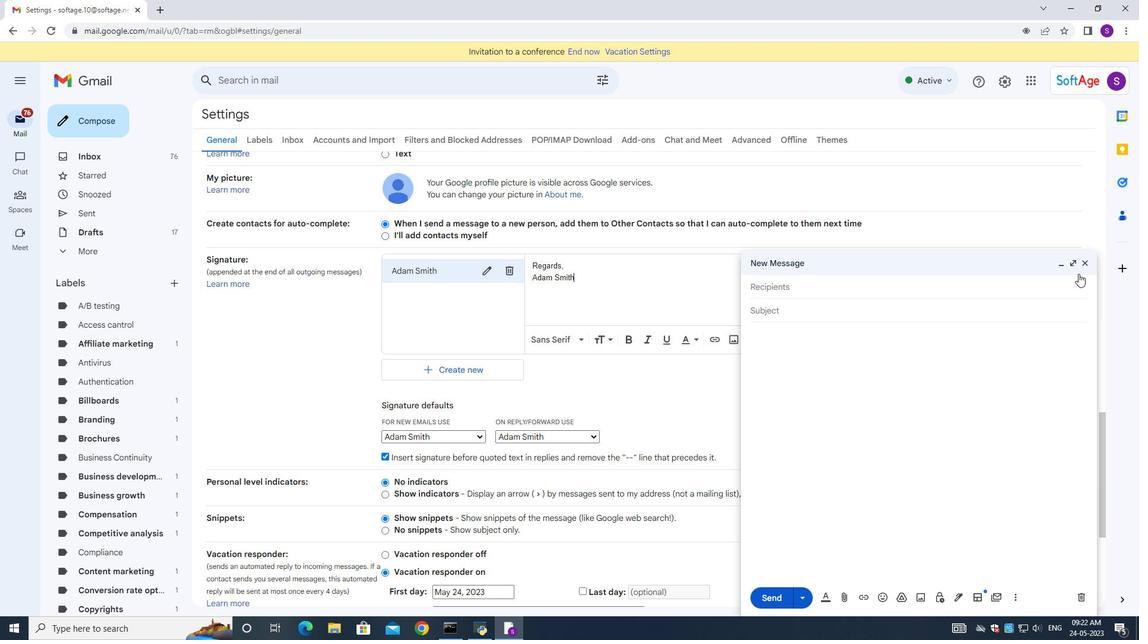 
Action: Mouse pressed left at (1080, 260)
Screenshot: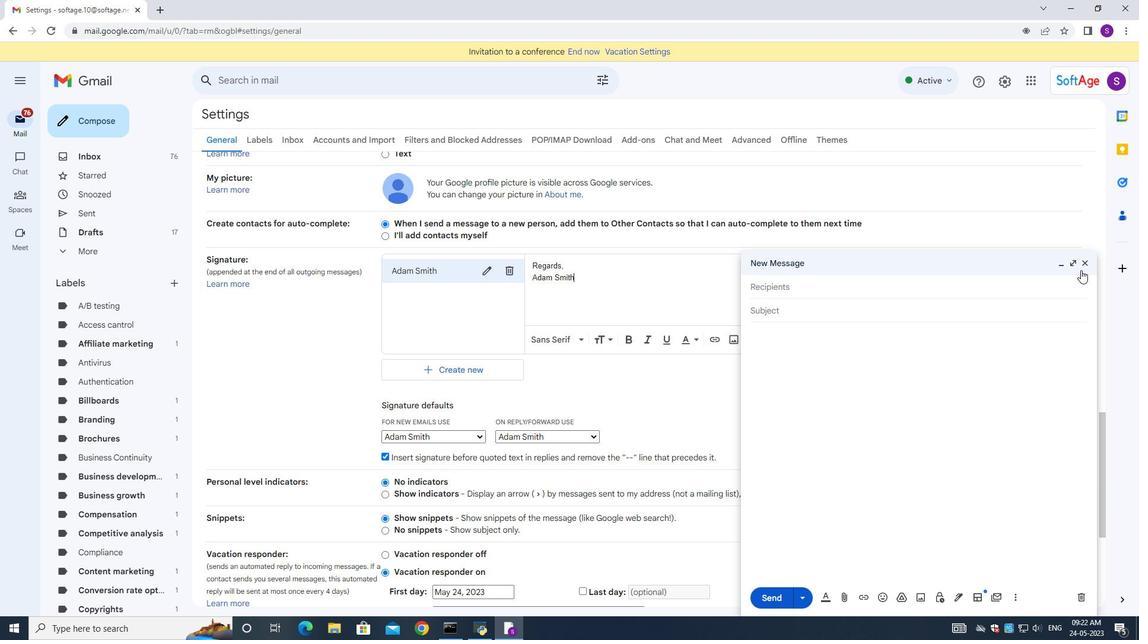 
Action: Mouse moved to (591, 304)
Screenshot: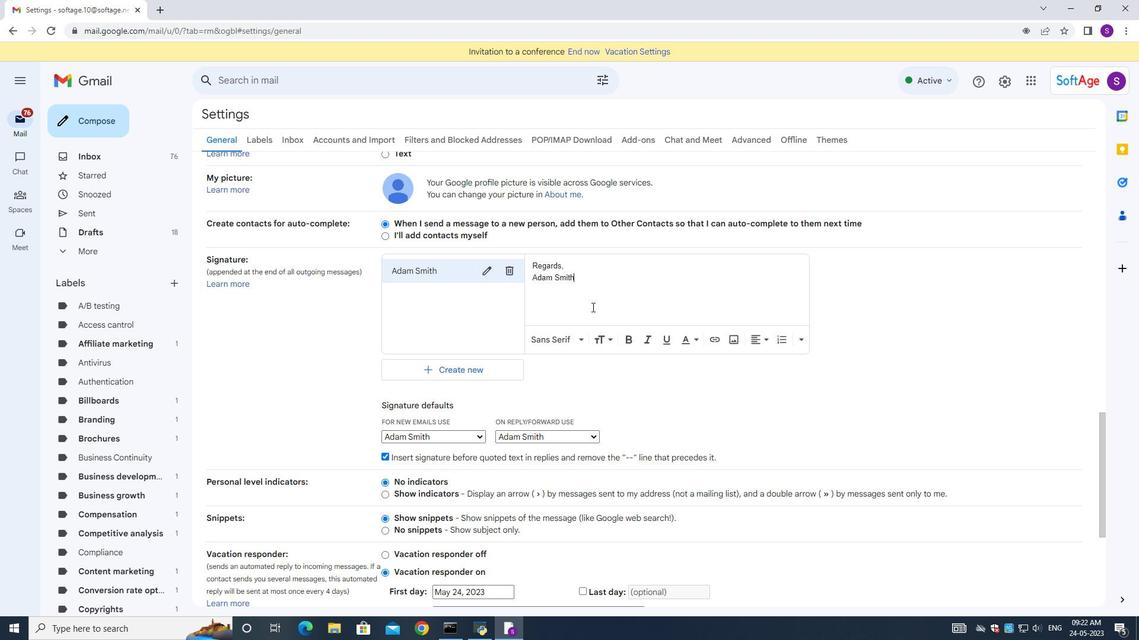 
Action: Mouse scrolled (591, 304) with delta (0, 0)
Screenshot: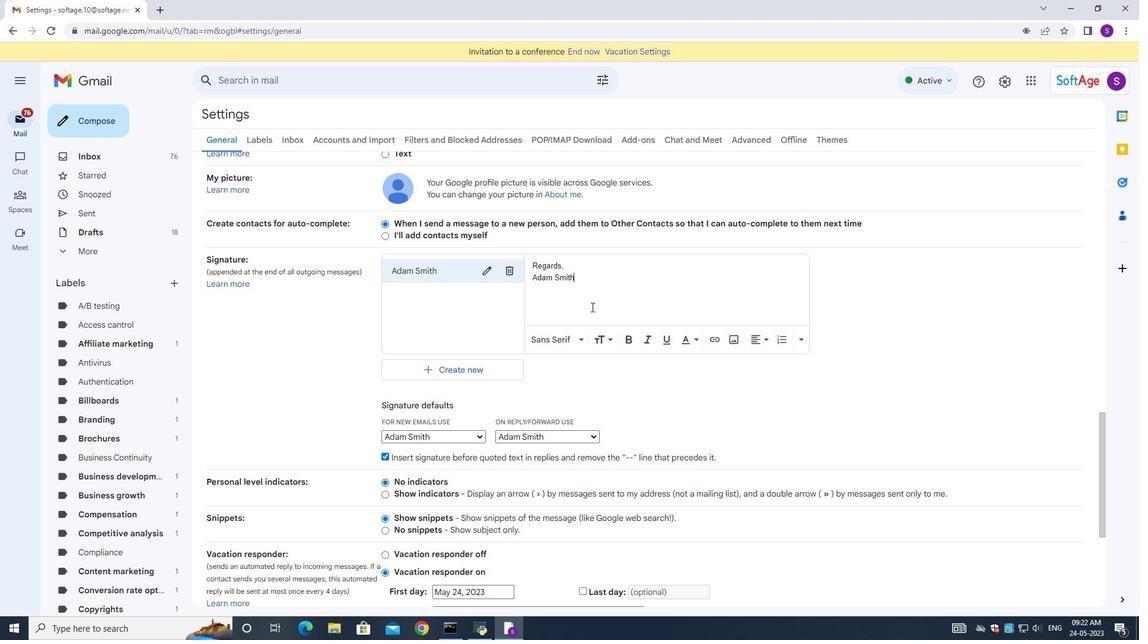 
Action: Mouse scrolled (591, 304) with delta (0, 0)
Screenshot: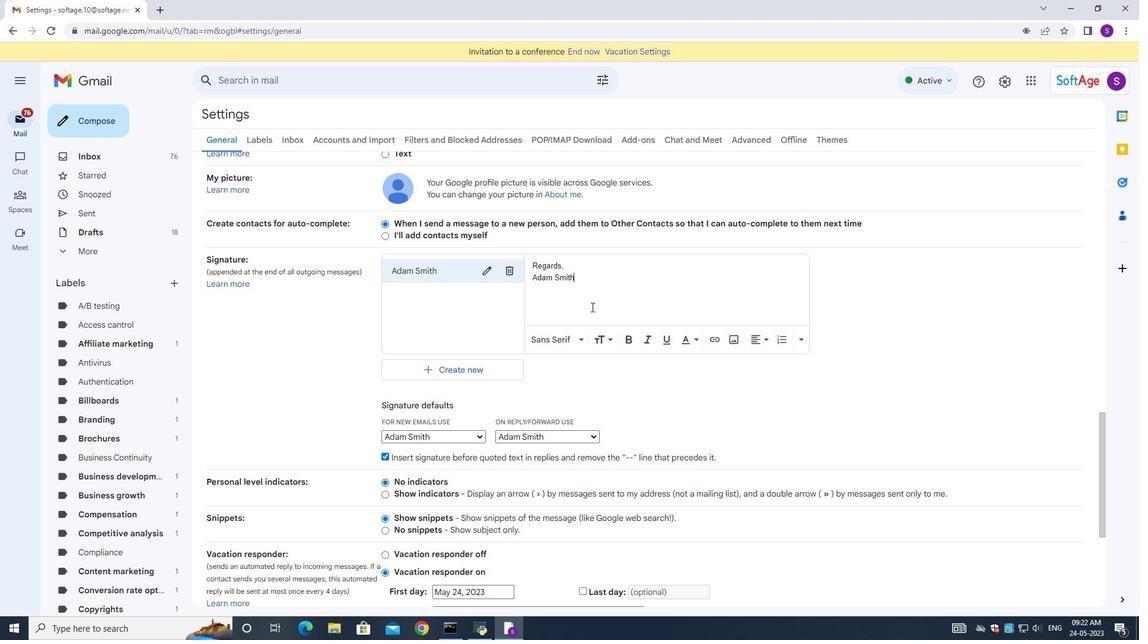 
Action: Mouse scrolled (591, 304) with delta (0, 0)
Screenshot: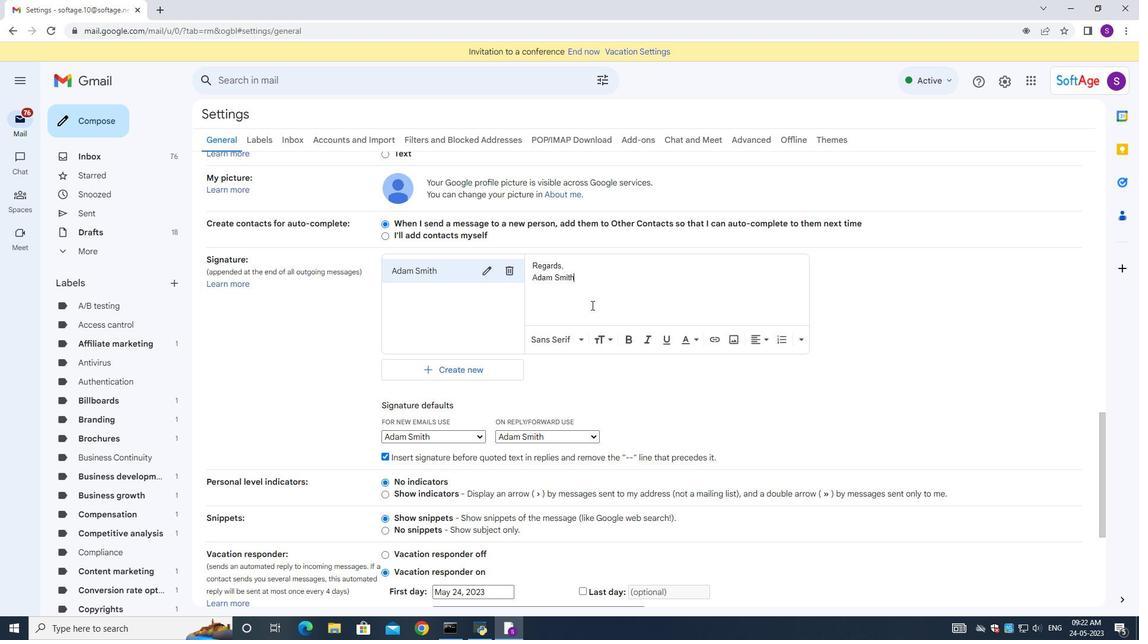 
Action: Mouse scrolled (591, 304) with delta (0, 0)
Screenshot: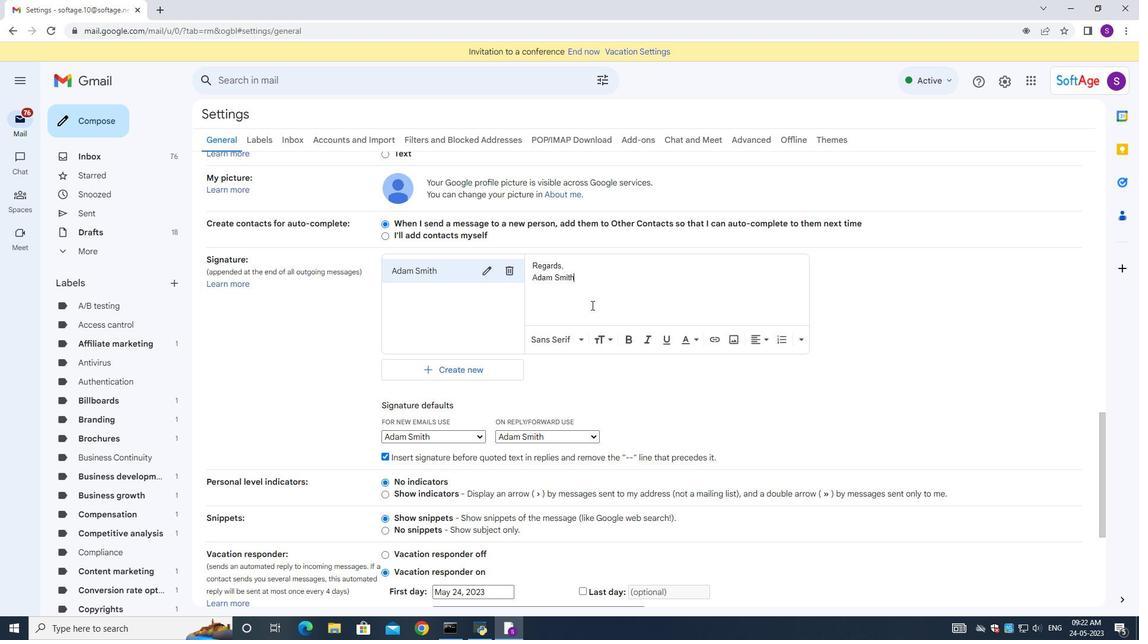 
Action: Mouse moved to (591, 303)
Screenshot: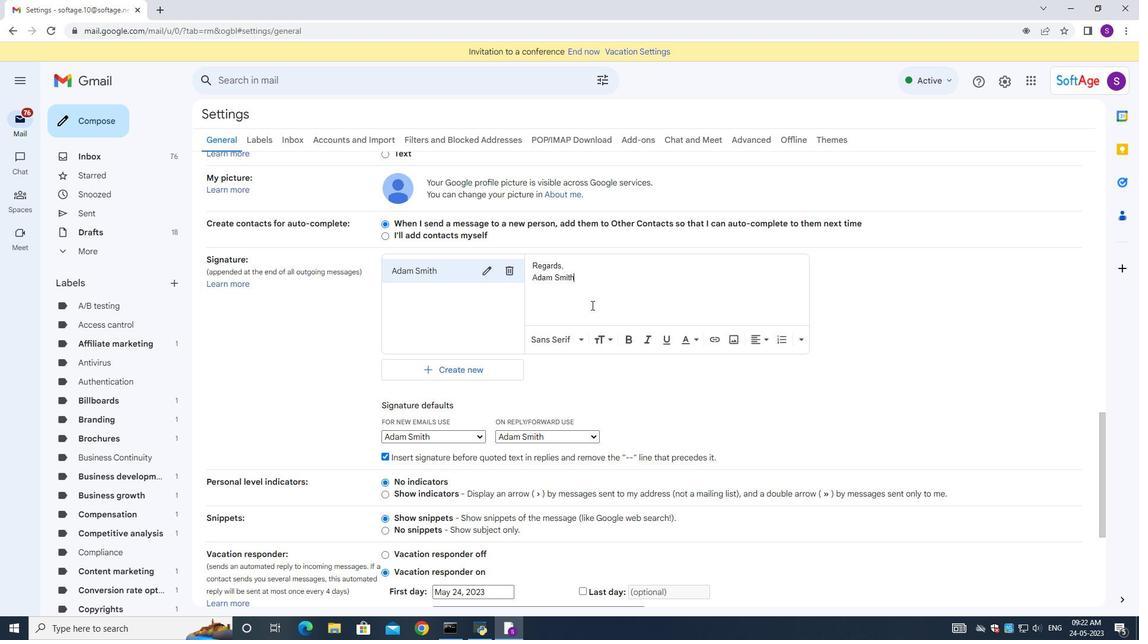 
Action: Mouse scrolled (591, 303) with delta (0, 0)
Screenshot: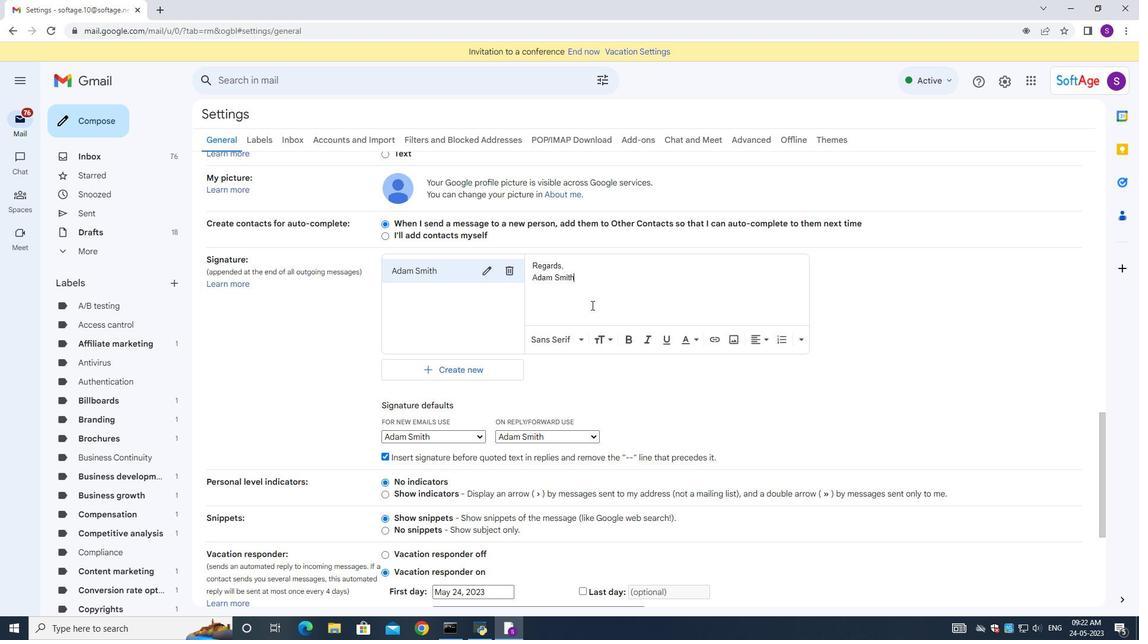 
Action: Mouse moved to (590, 300)
Screenshot: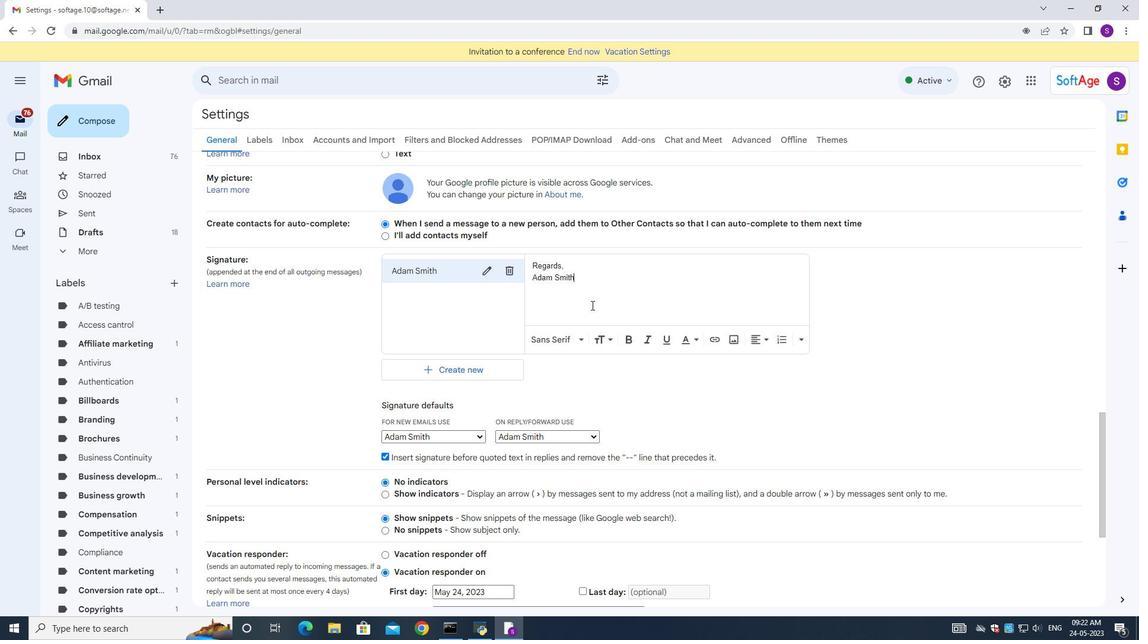 
Action: Mouse scrolled (590, 300) with delta (0, 0)
Screenshot: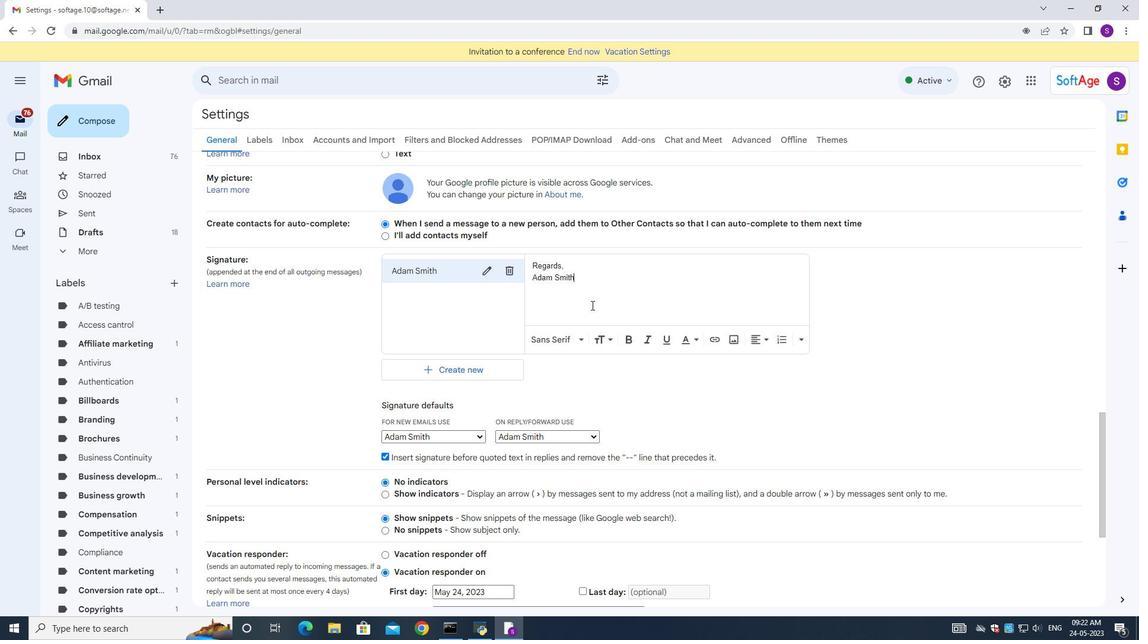 
Action: Mouse moved to (592, 302)
Screenshot: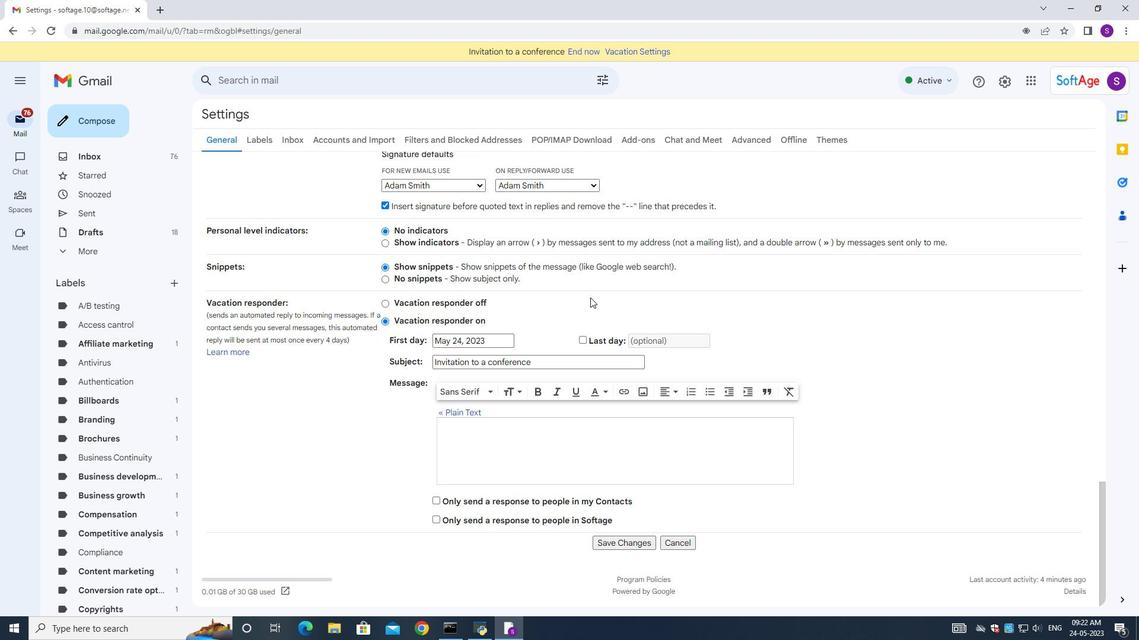
Action: Mouse scrolled (592, 301) with delta (0, 0)
Screenshot: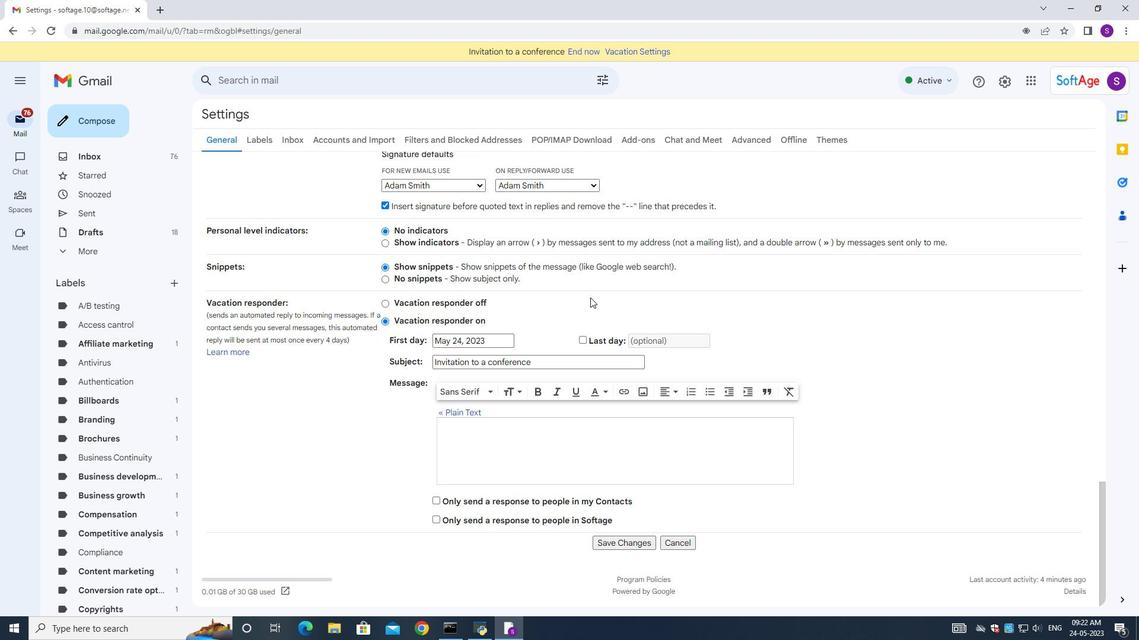 
Action: Mouse moved to (592, 303)
Screenshot: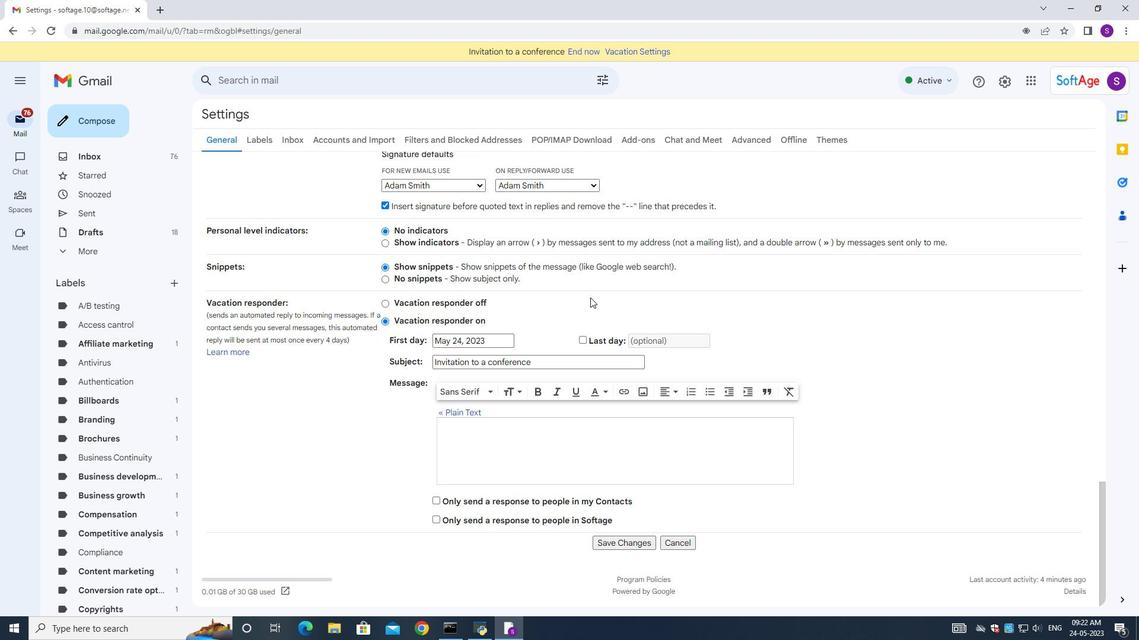 
Action: Mouse scrolled (592, 302) with delta (0, 0)
Screenshot: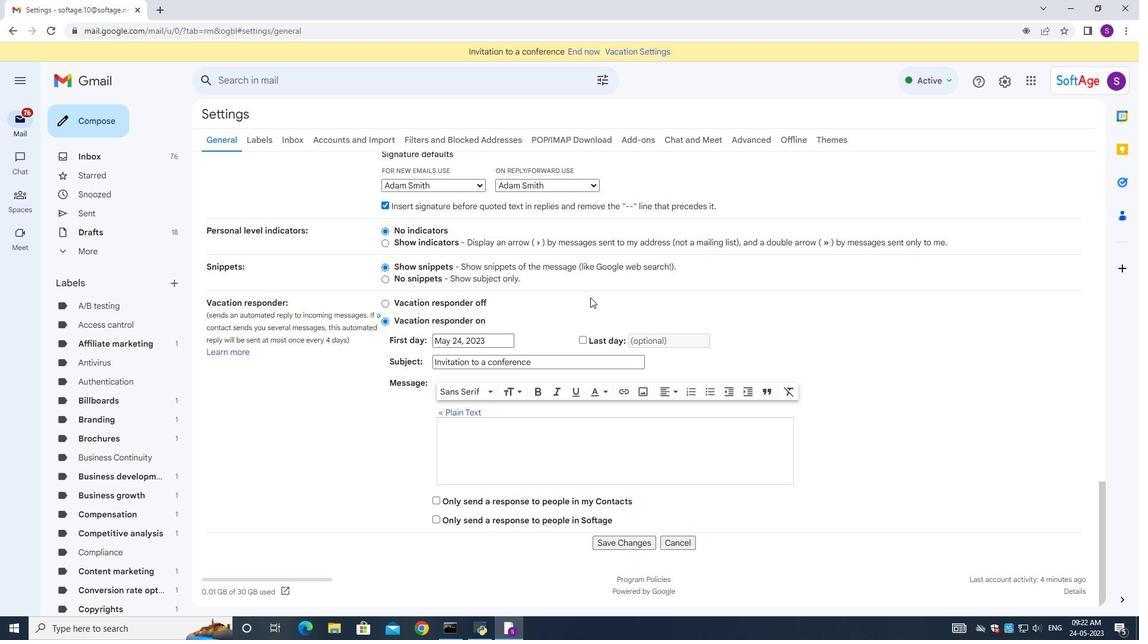 
Action: Mouse moved to (592, 303)
Screenshot: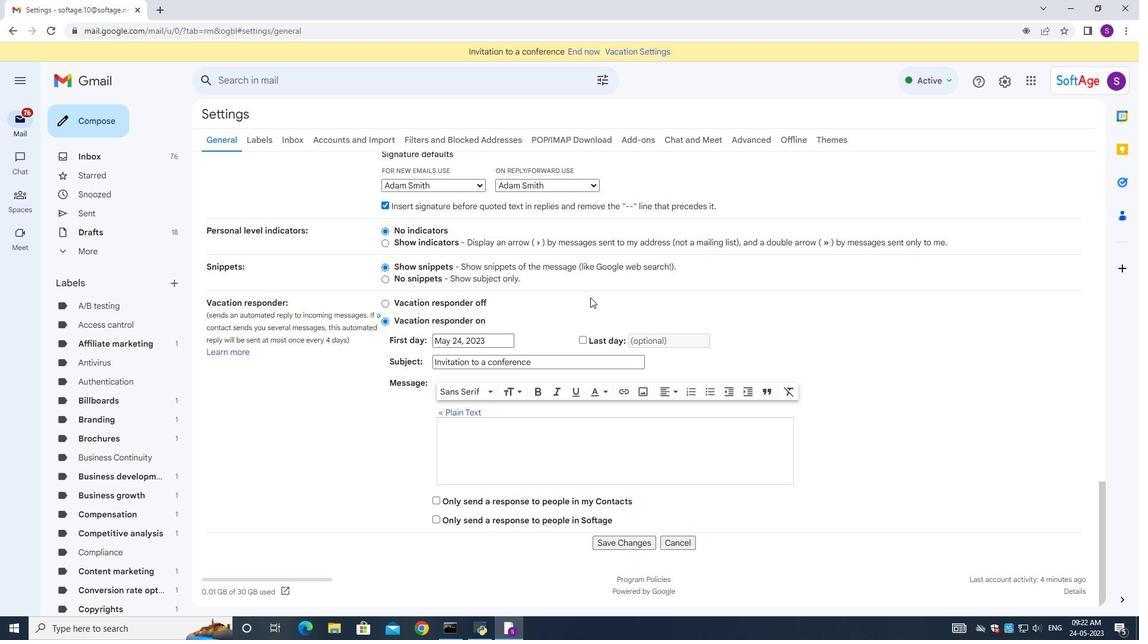 
Action: Mouse scrolled (592, 302) with delta (0, 0)
Screenshot: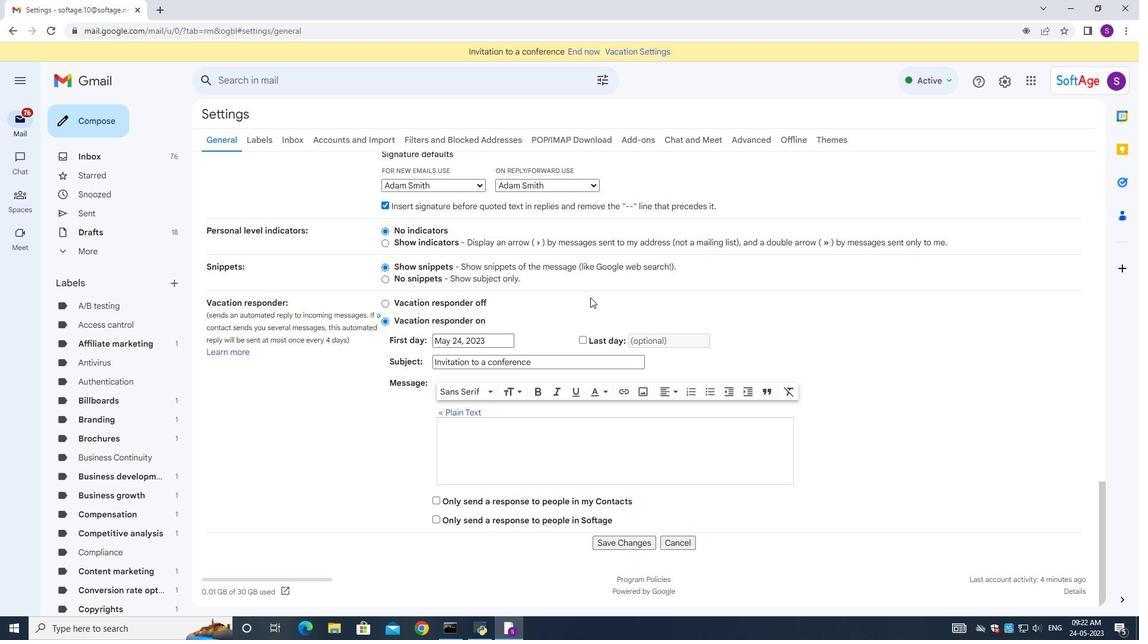 
Action: Mouse scrolled (592, 302) with delta (0, 0)
Screenshot: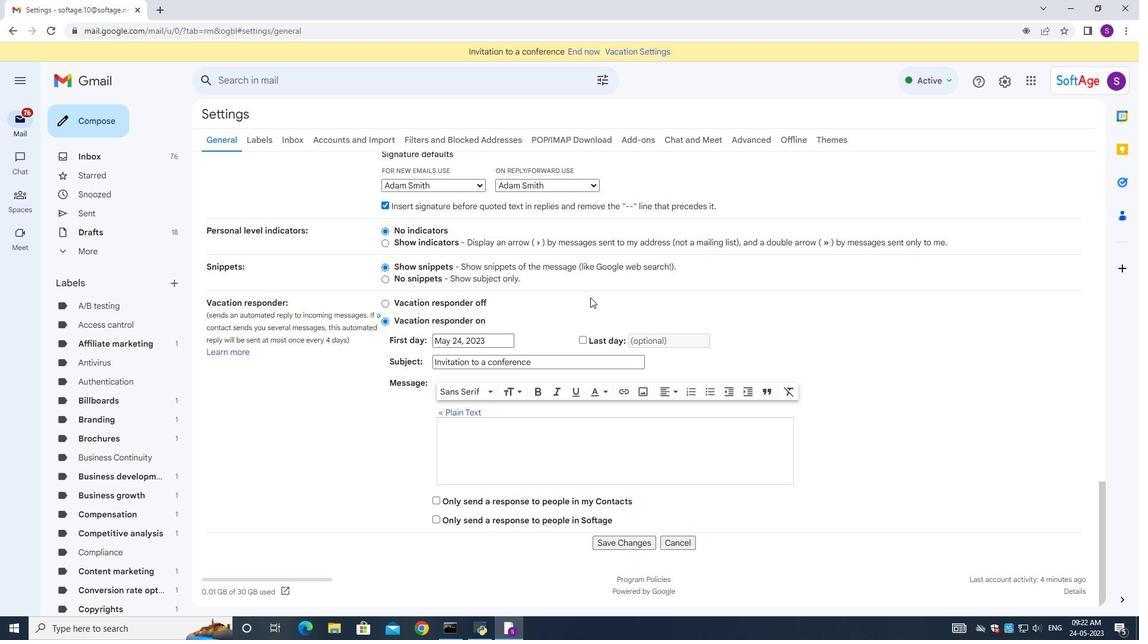 
Action: Mouse moved to (613, 541)
Screenshot: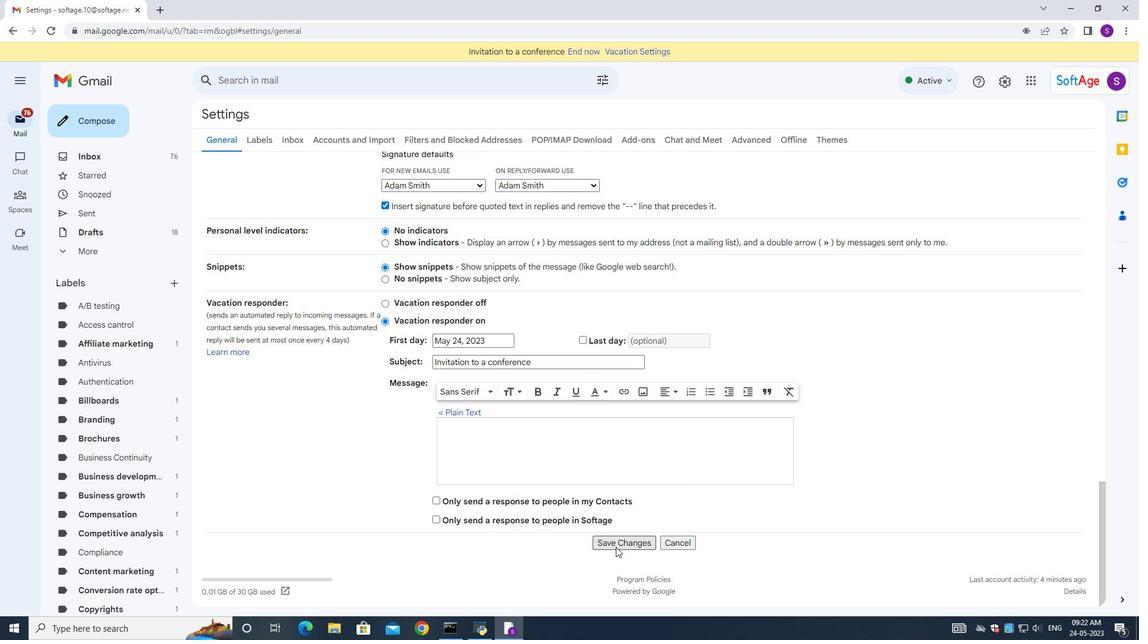 
Action: Mouse pressed left at (613, 541)
Screenshot: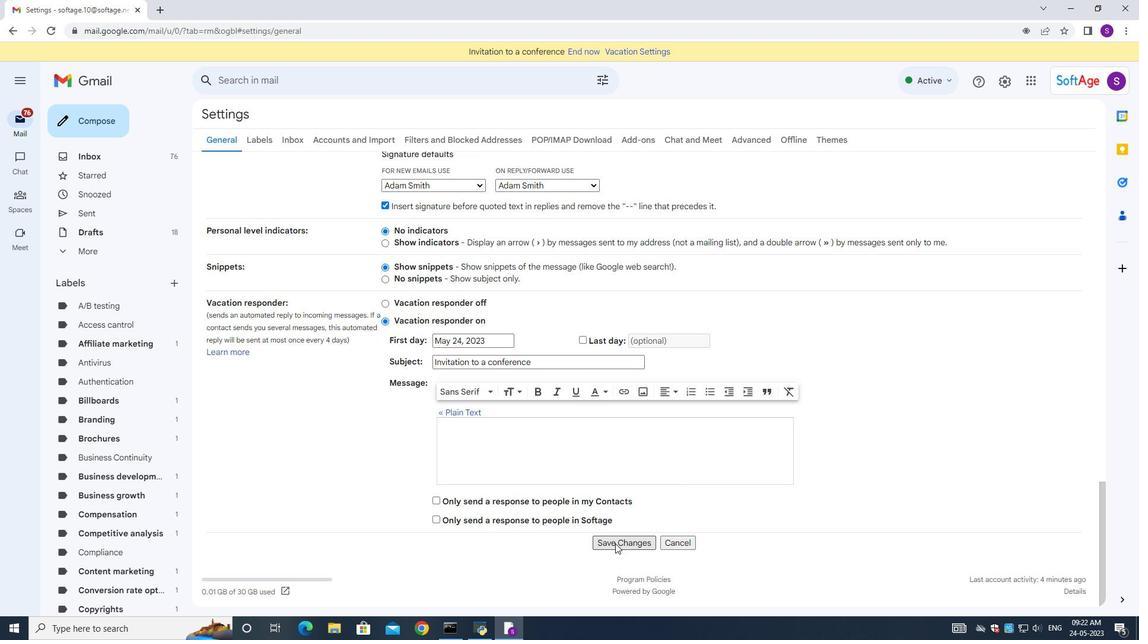 
Action: Mouse moved to (82, 122)
Screenshot: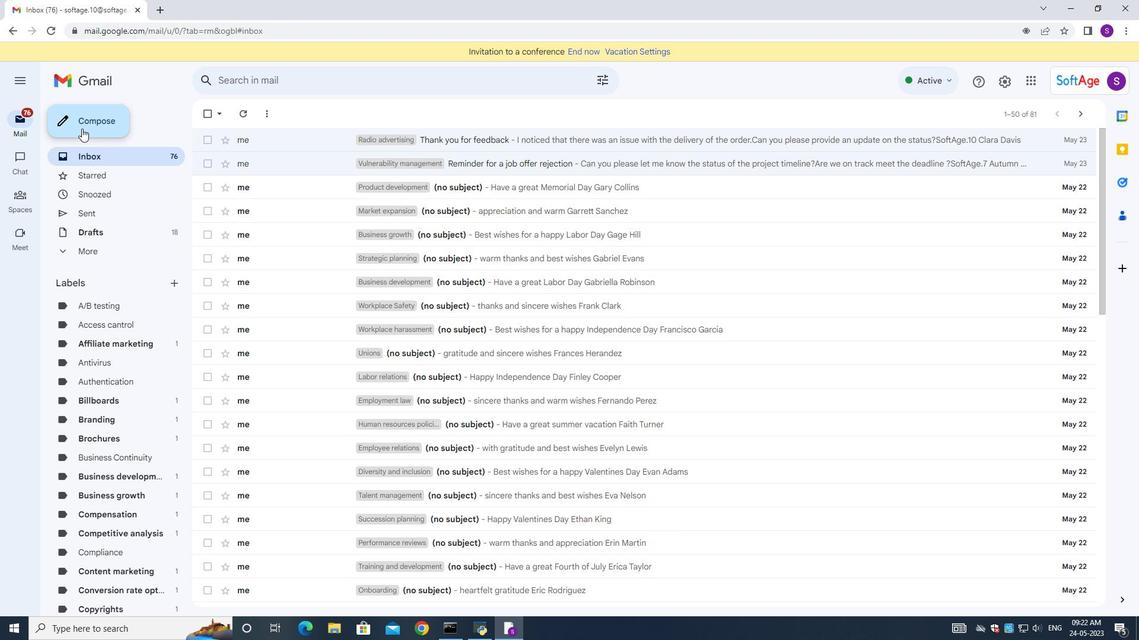 
Action: Mouse pressed left at (82, 122)
Screenshot: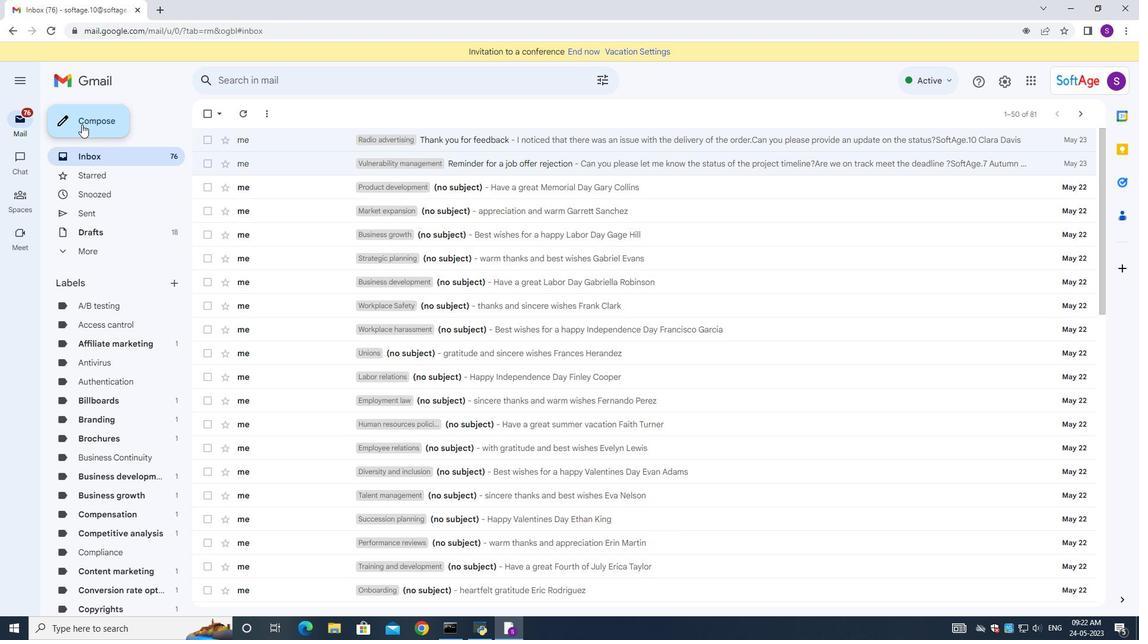 
Action: Mouse moved to (793, 287)
Screenshot: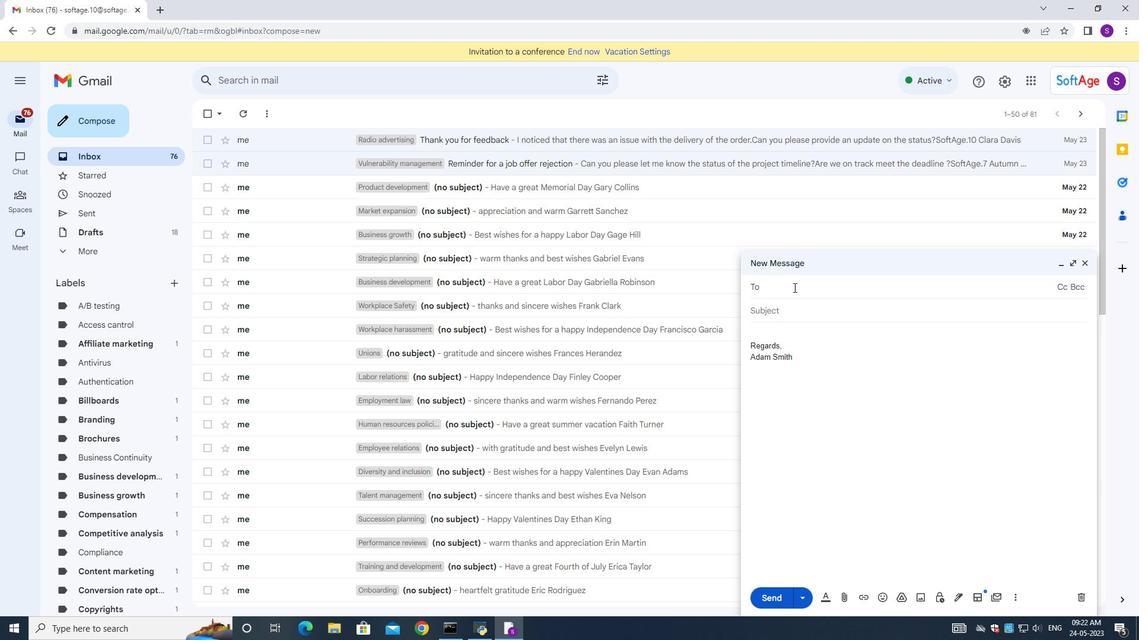 
Action: Key pressed <Key.shift>Softage.10<Key.shift>@sotage.net
Screenshot: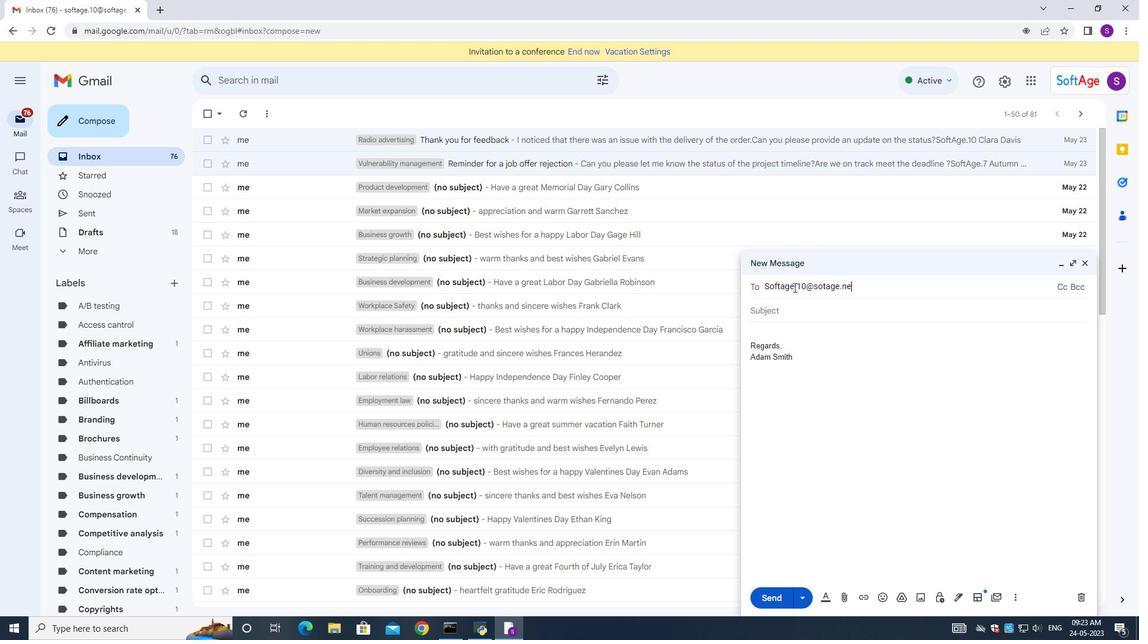 
Action: Mouse moved to (842, 319)
Screenshot: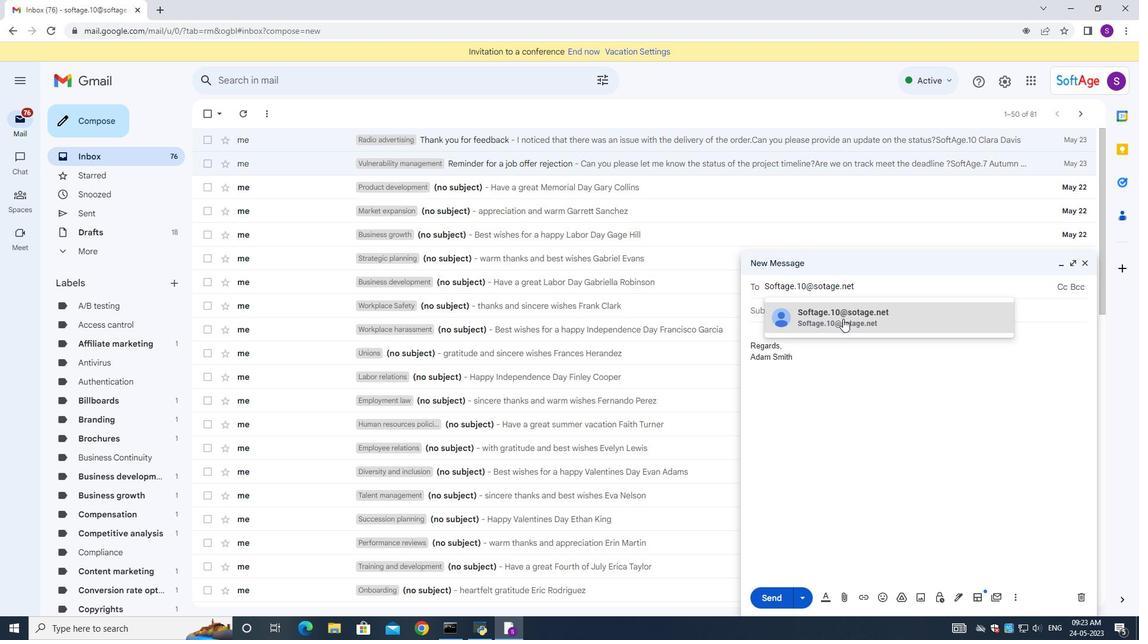 
Action: Mouse pressed left at (842, 319)
Screenshot: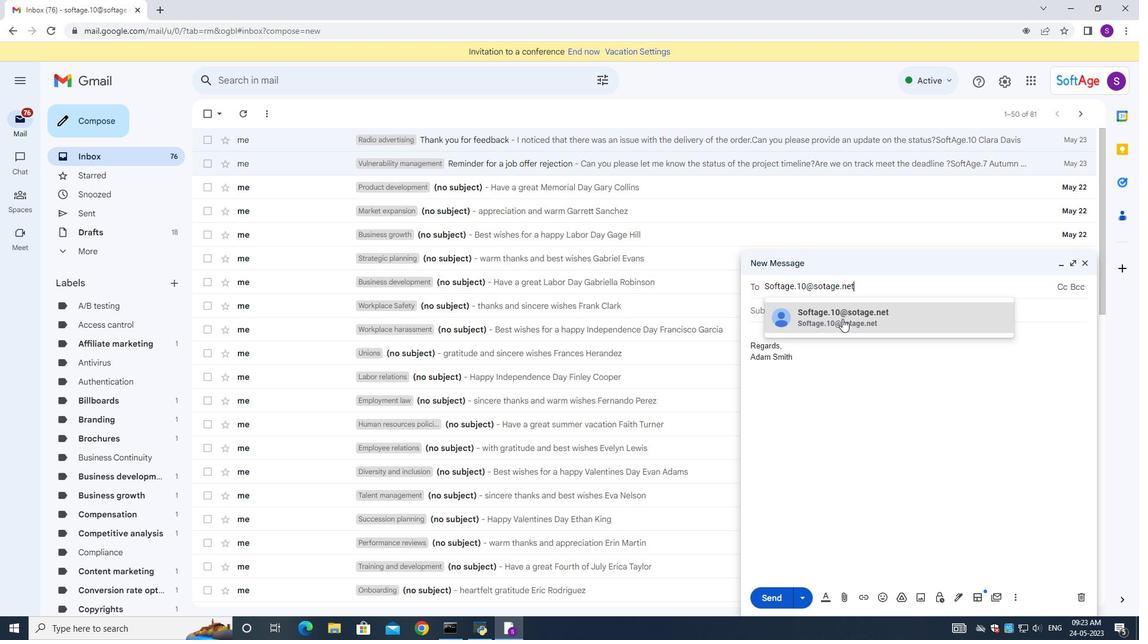 
Action: Mouse moved to (1018, 595)
Screenshot: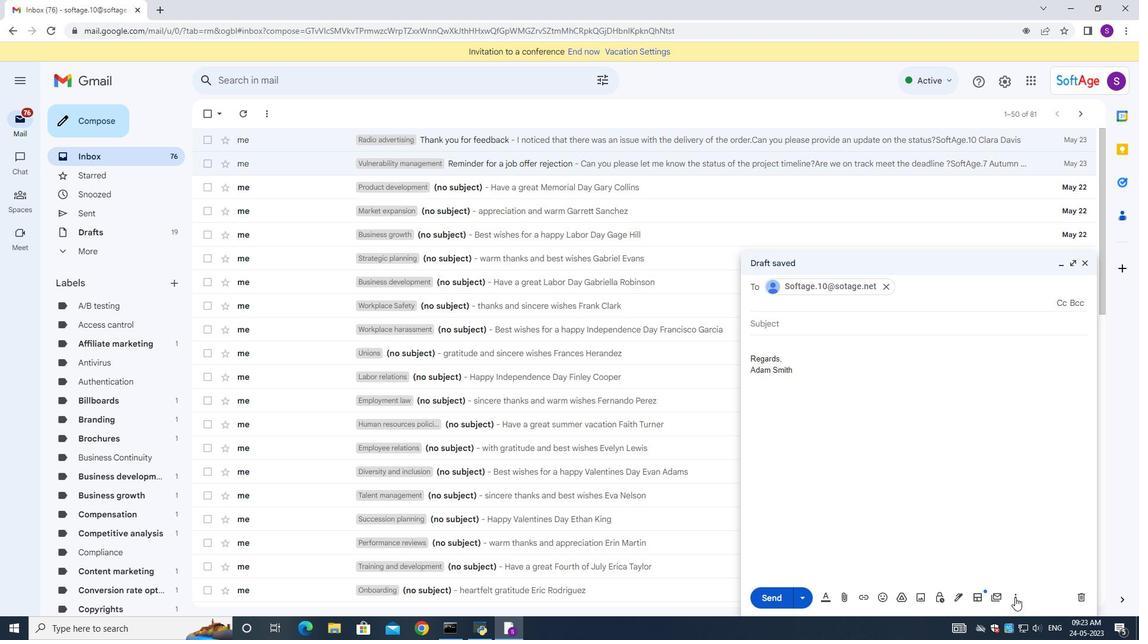 
Action: Mouse pressed left at (1018, 595)
Screenshot: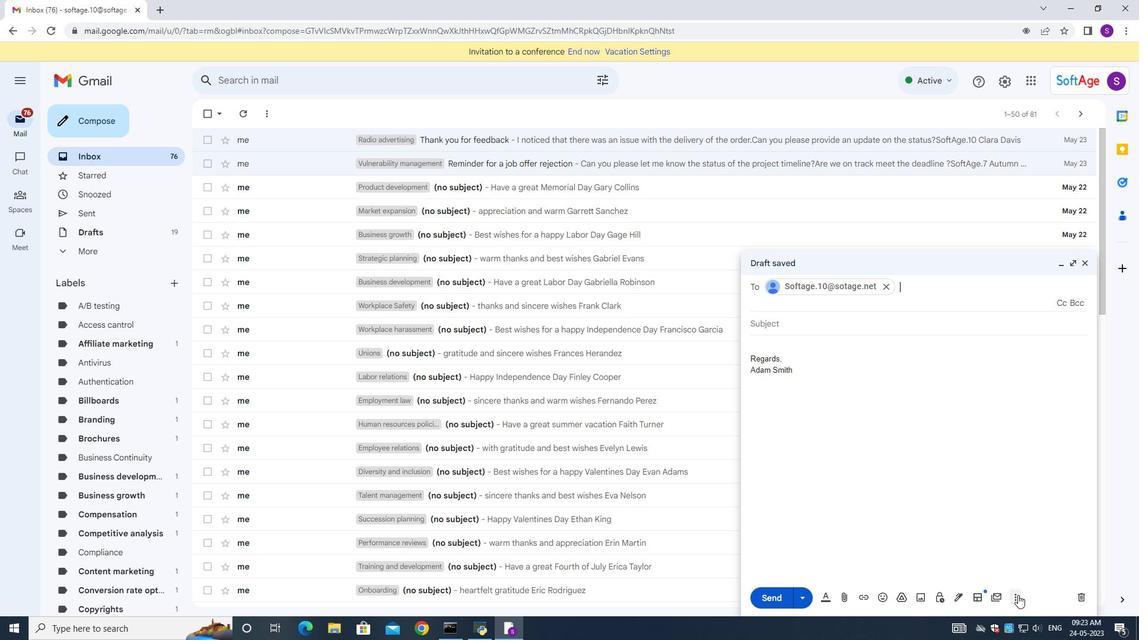 
Action: Mouse moved to (942, 488)
Screenshot: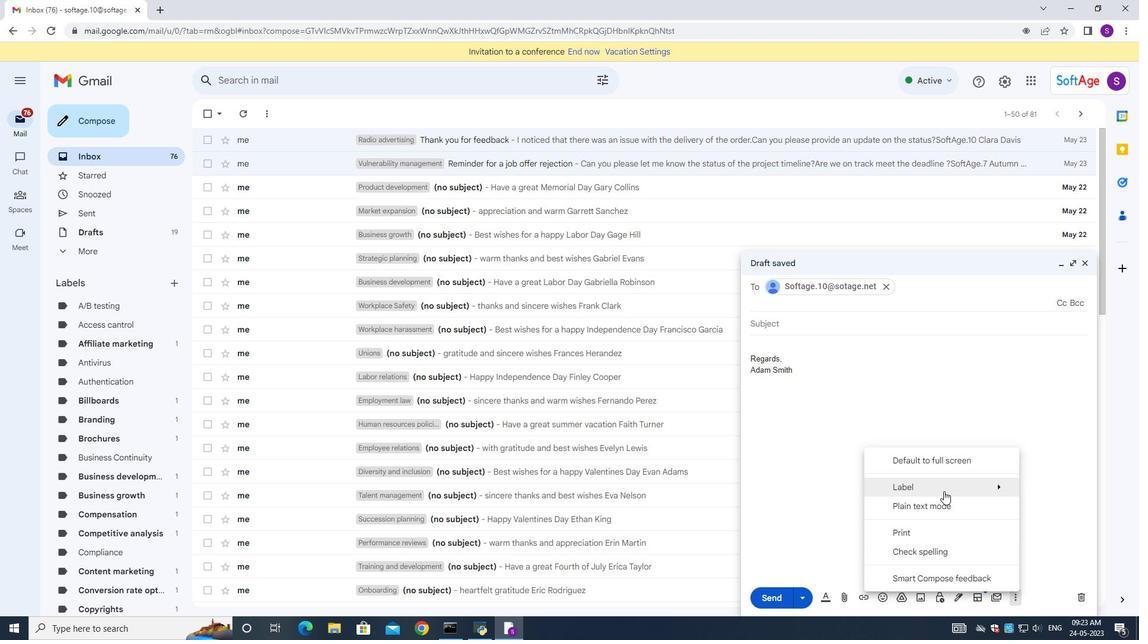 
Action: Mouse pressed left at (942, 488)
Screenshot: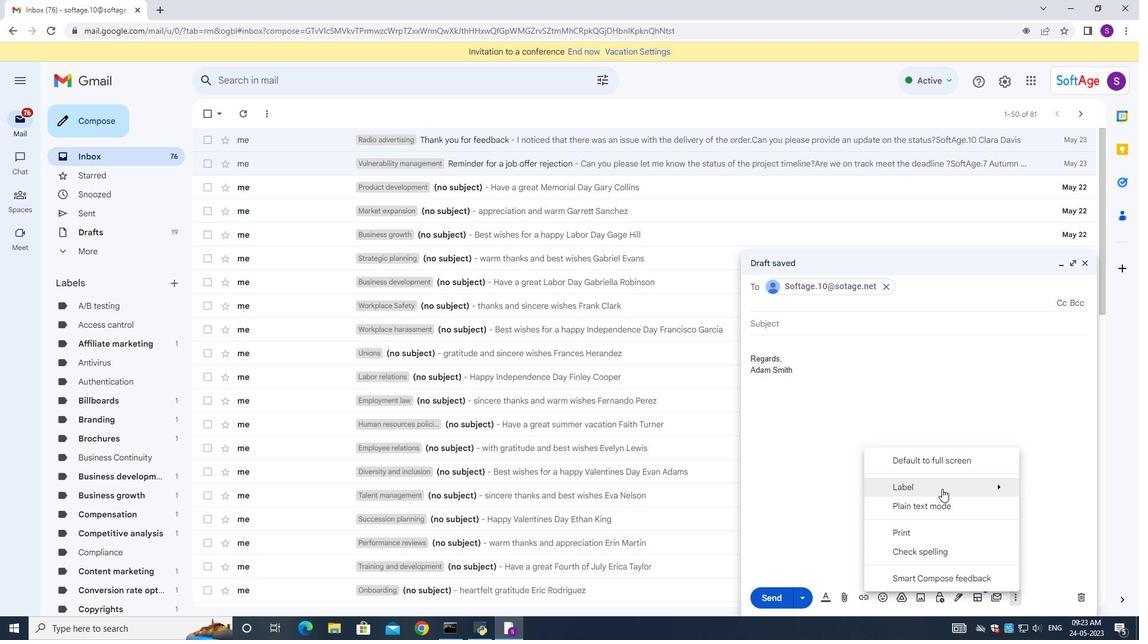 
Action: Mouse moved to (740, 258)
Screenshot: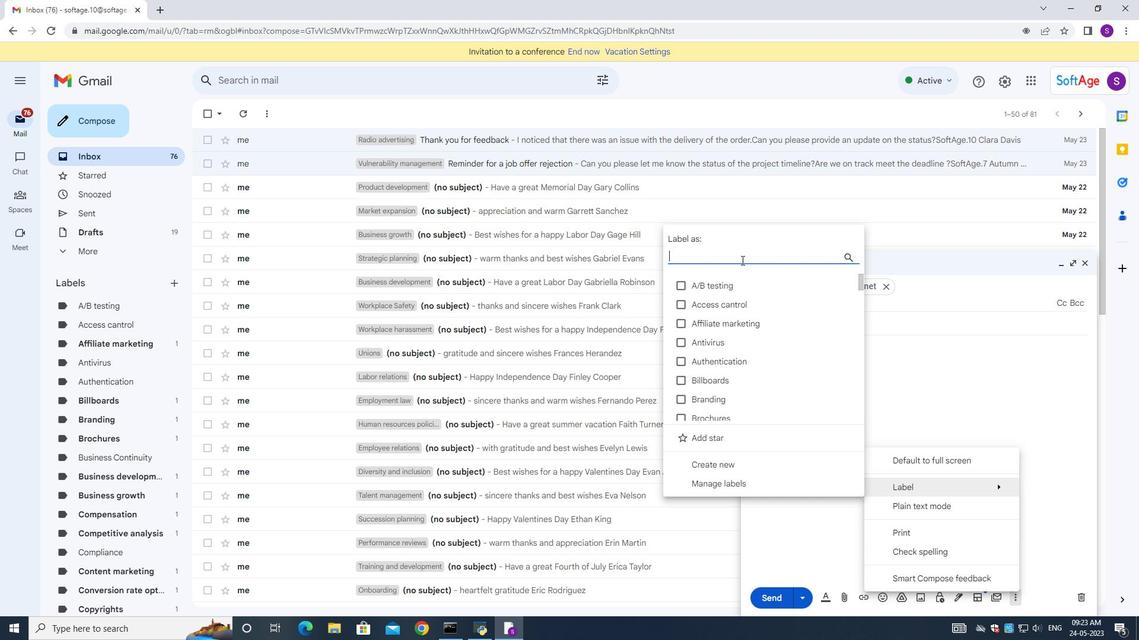 
Action: Key pressed en<Key.backspace>mer<Key.backspace><Key.backspace><Key.backspace>
Screenshot: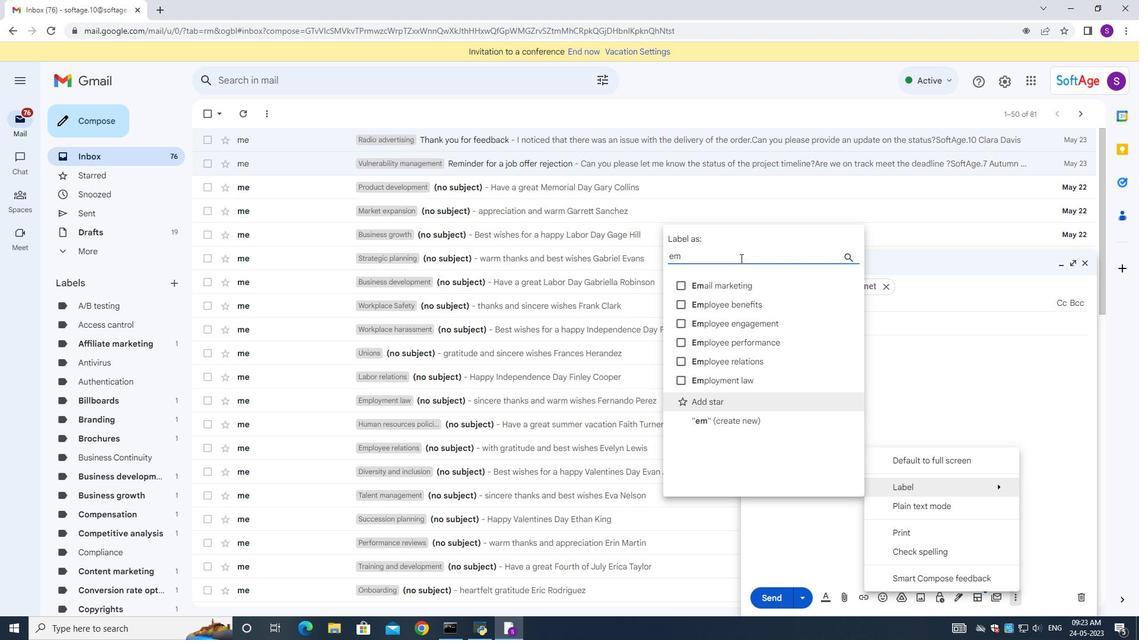 
Action: Mouse moved to (722, 295)
Screenshot: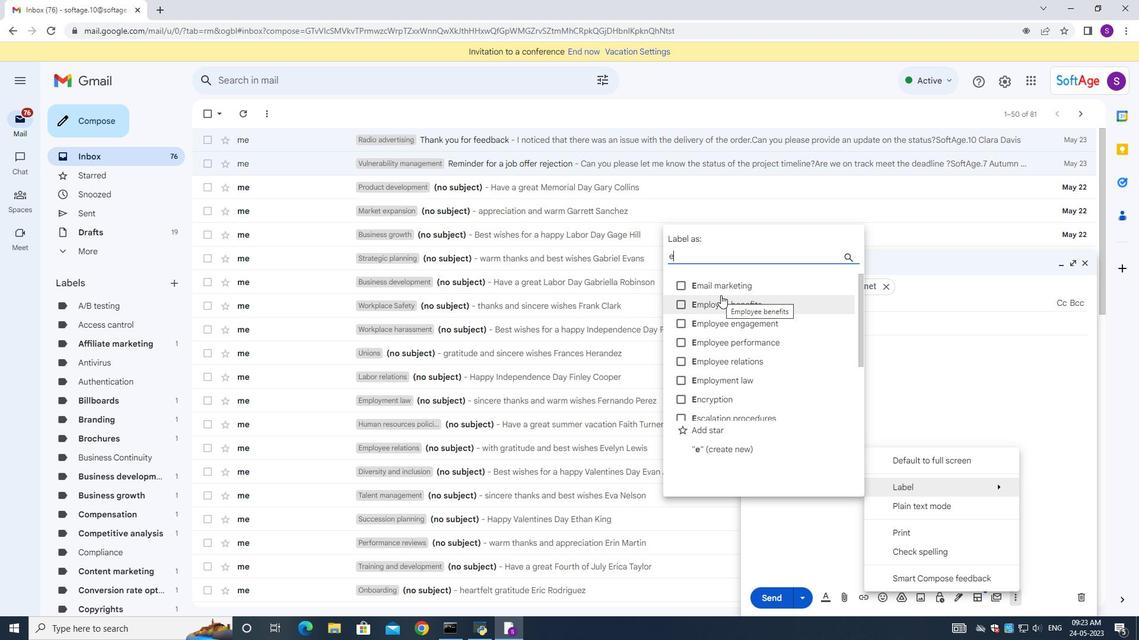 
Action: Key pressed mer<Key.backspace><Key.backspace><Key.backspace><Key.backspace><Key.backspace><Key.backspace><Key.backspace><Key.backspace>
Screenshot: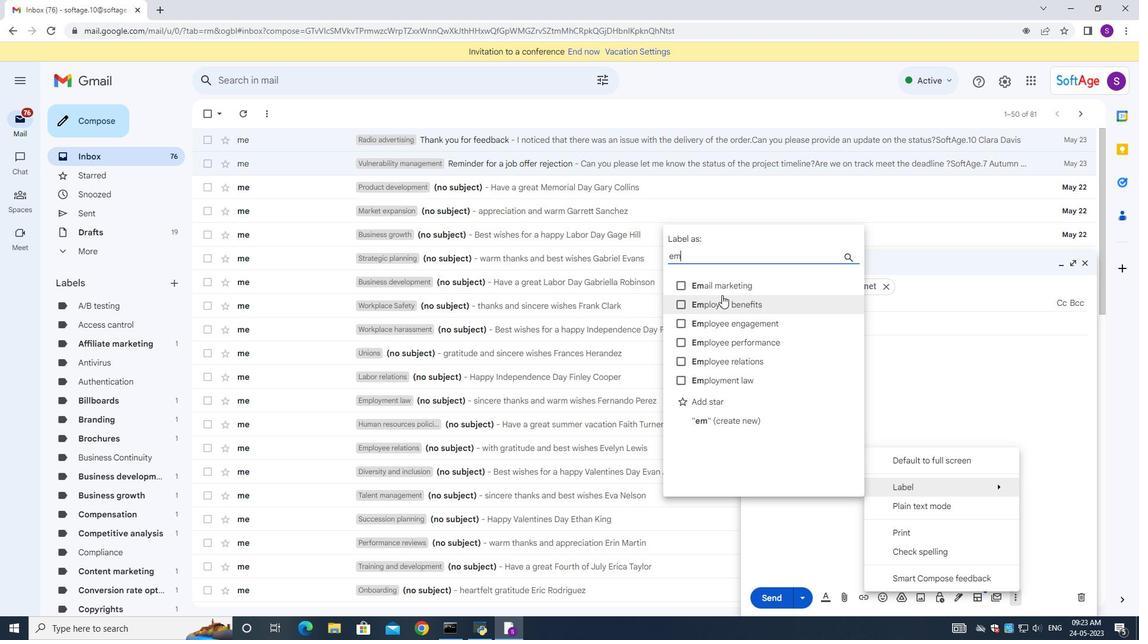 
Action: Mouse moved to (707, 469)
Screenshot: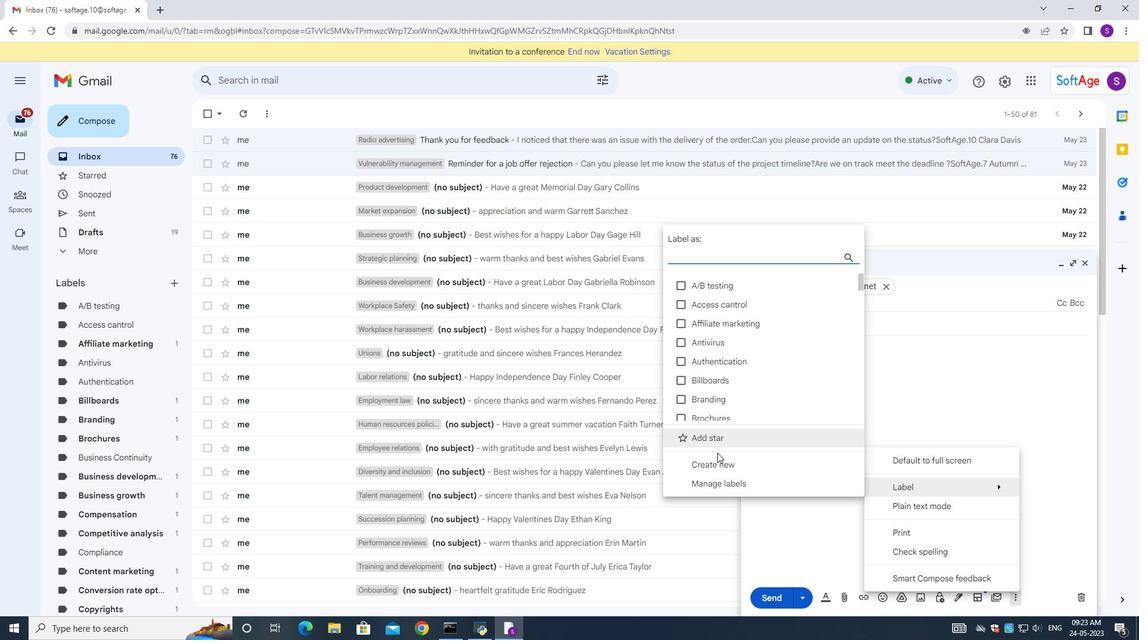
Action: Mouse pressed left at (707, 469)
Screenshot: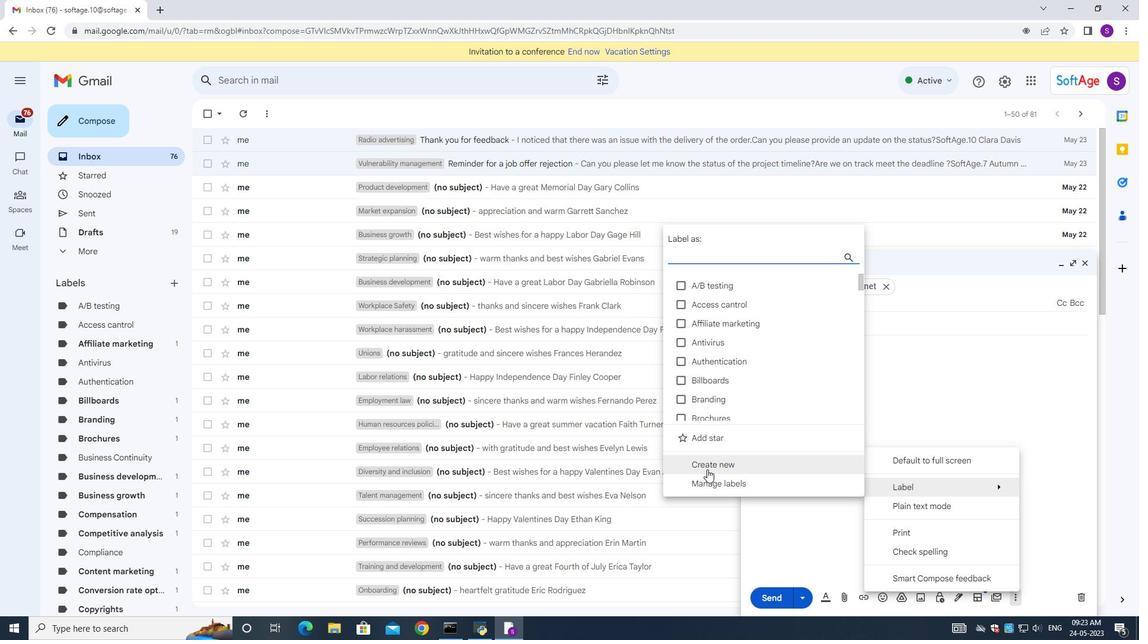 
Action: Mouse moved to (624, 374)
Screenshot: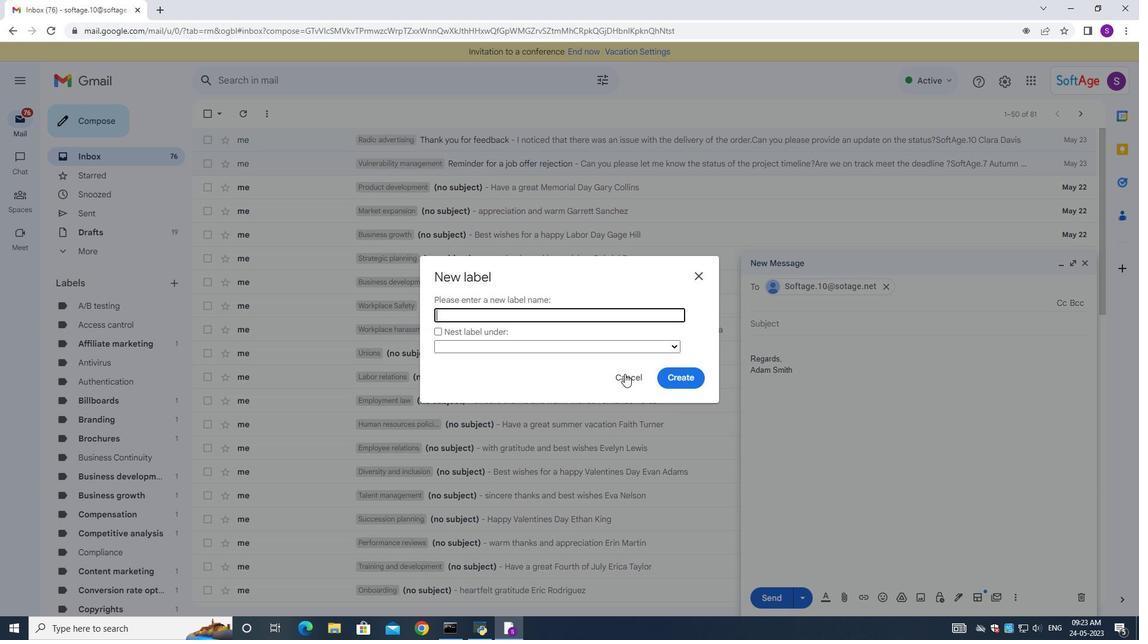
Action: Key pressed <Key.shift>Emergency<Key.space>preparedness
Screenshot: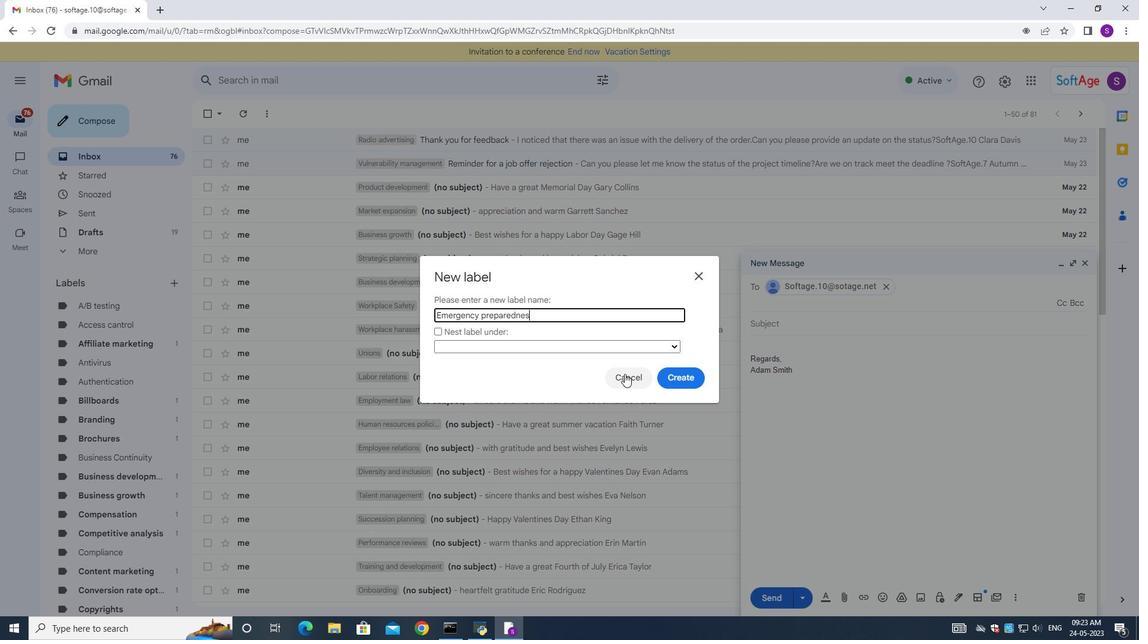 
Action: Mouse moved to (674, 383)
Screenshot: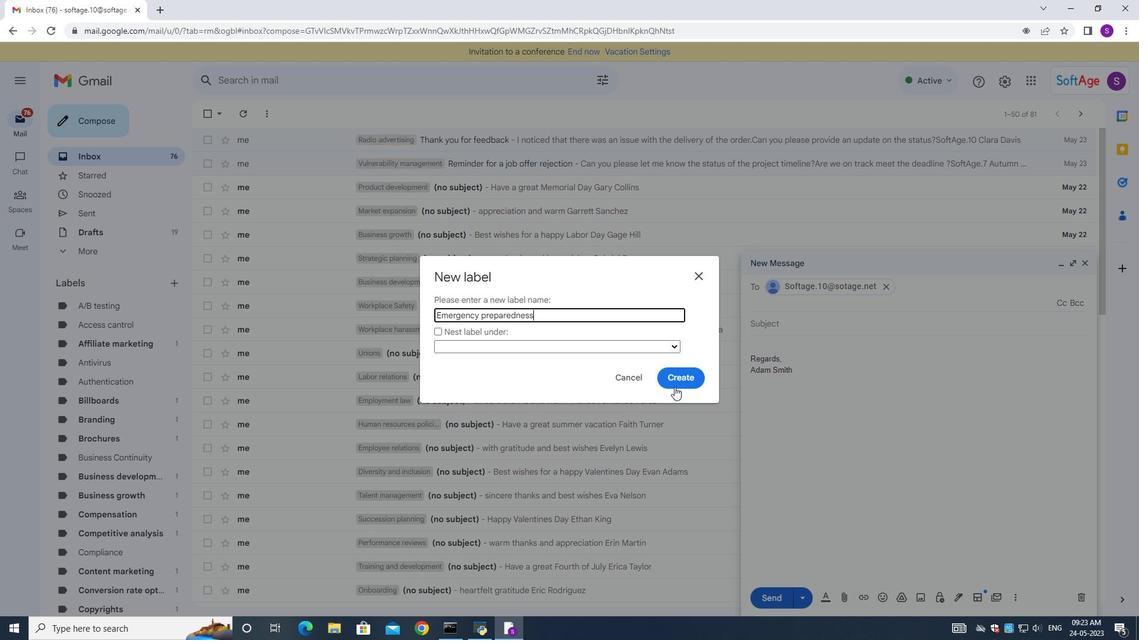 
Action: Mouse pressed left at (674, 383)
Screenshot: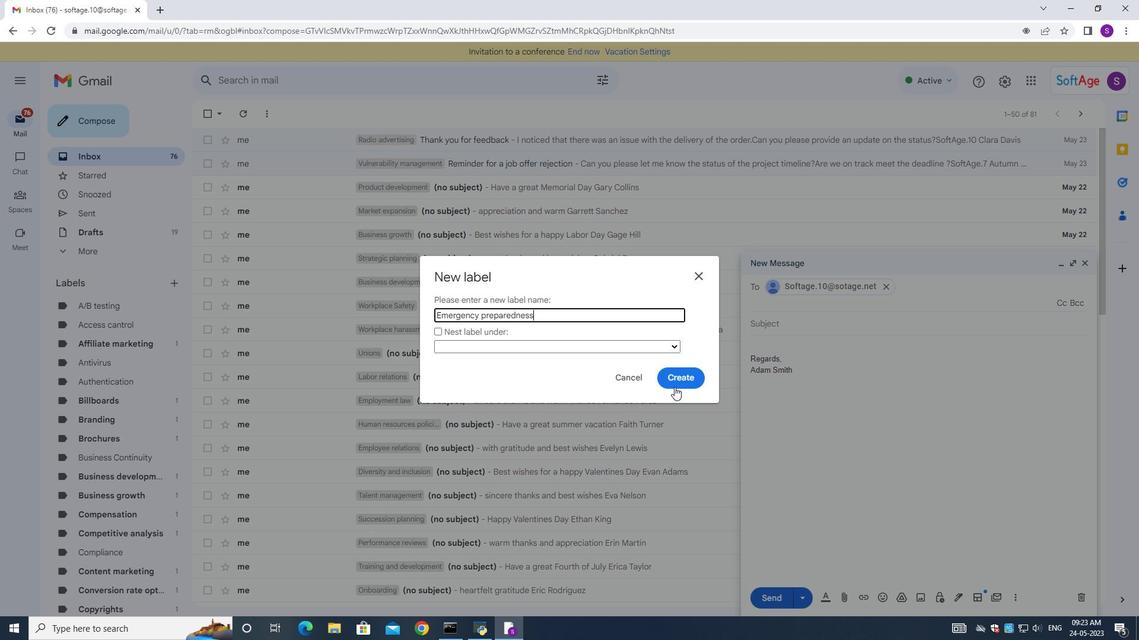 
Action: Mouse moved to (806, 432)
Screenshot: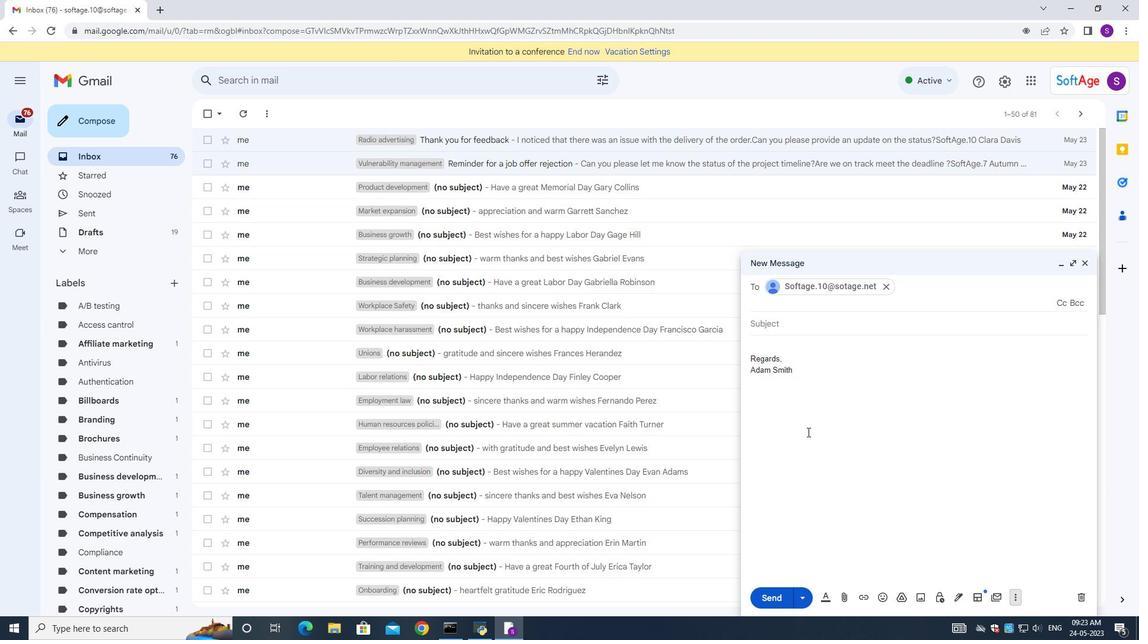 
